 Task: Create a rule when custom fields comments is set to a number lower or equal to 1 by anyone except me.
Action: Mouse moved to (1309, 109)
Screenshot: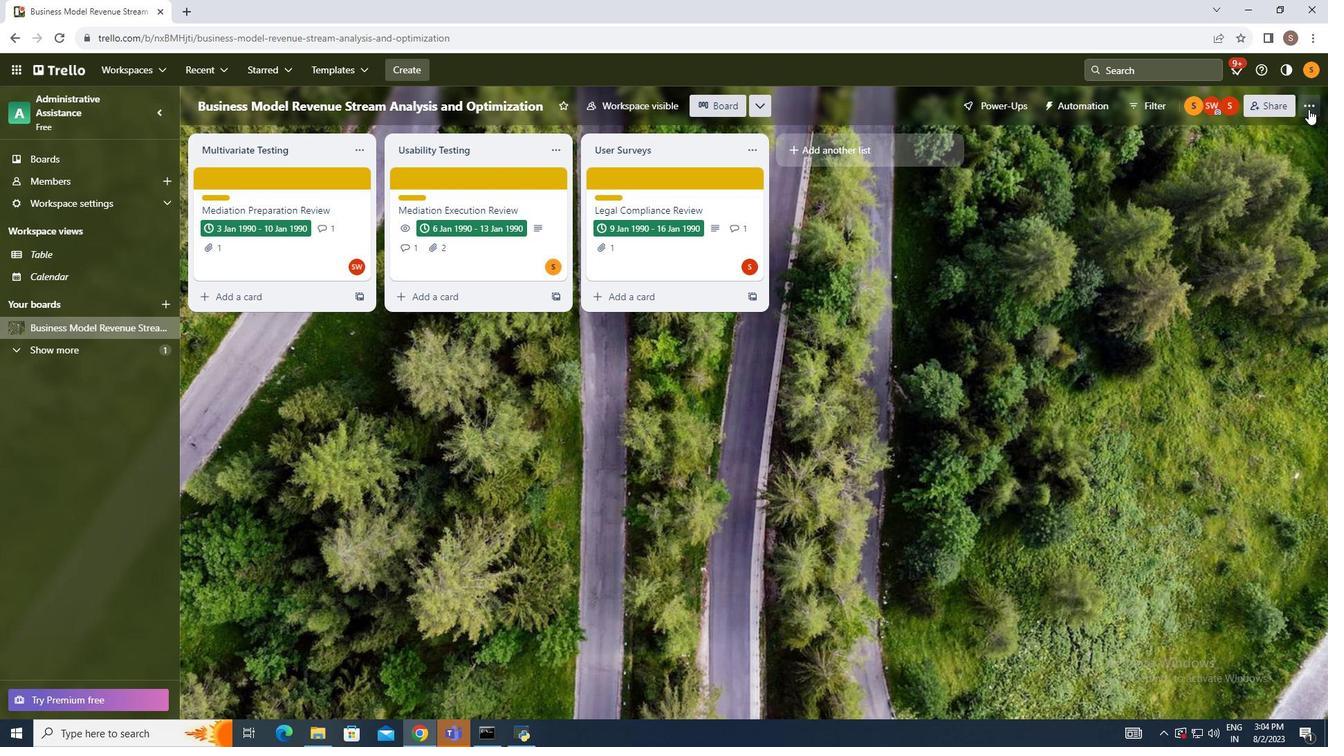 
Action: Mouse pressed left at (1309, 109)
Screenshot: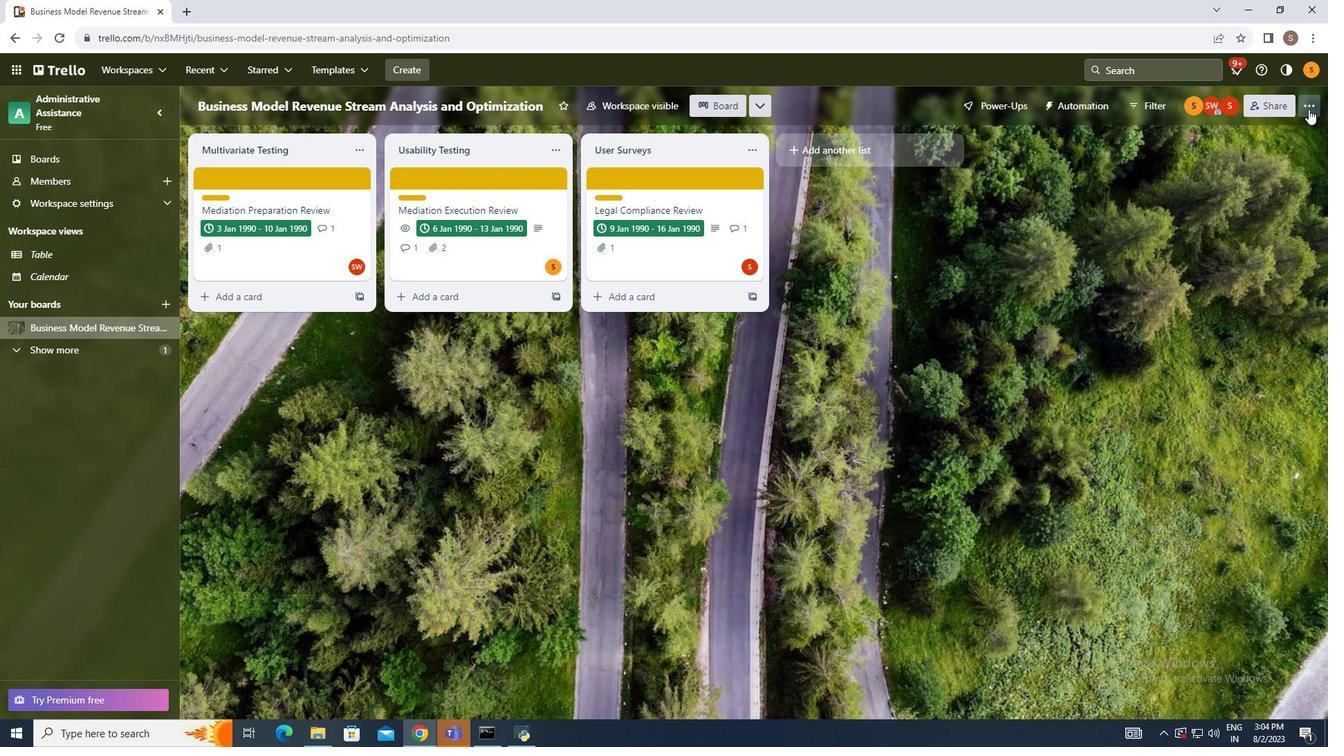 
Action: Mouse moved to (1195, 292)
Screenshot: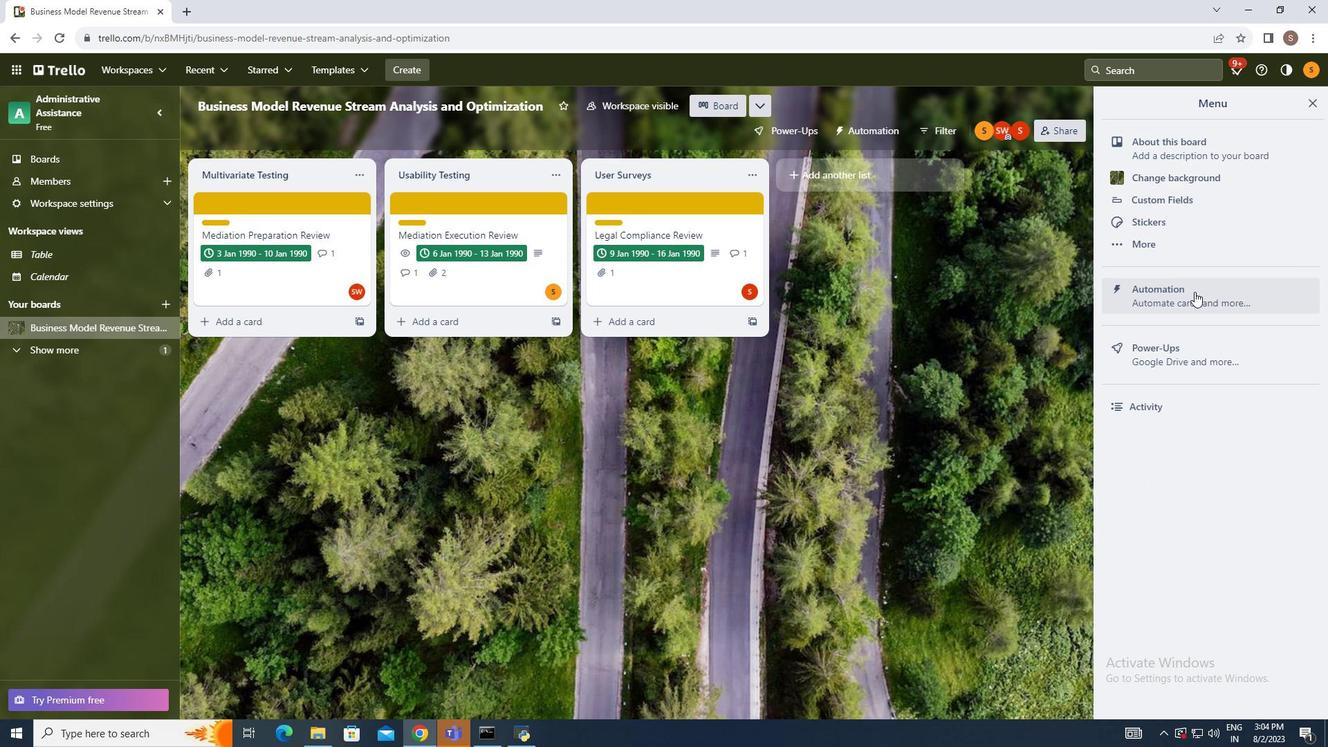 
Action: Mouse pressed left at (1195, 292)
Screenshot: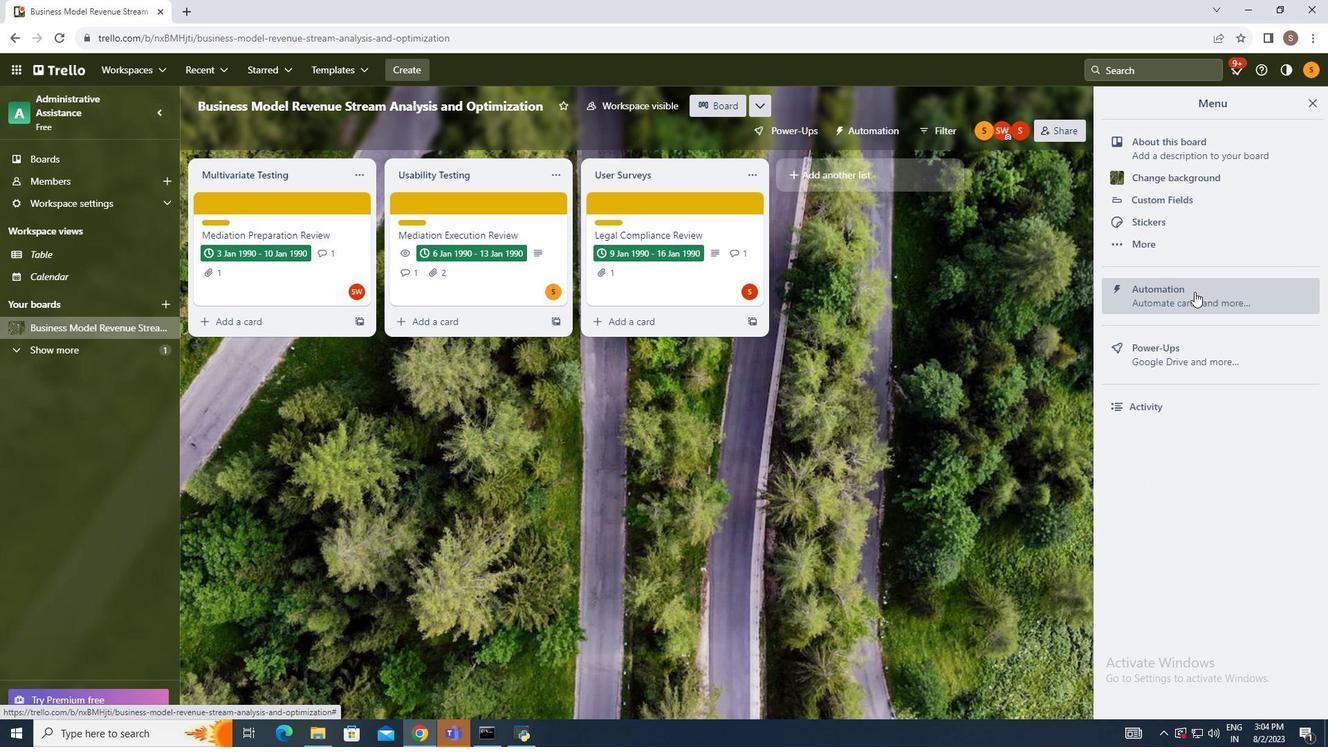 
Action: Mouse moved to (231, 255)
Screenshot: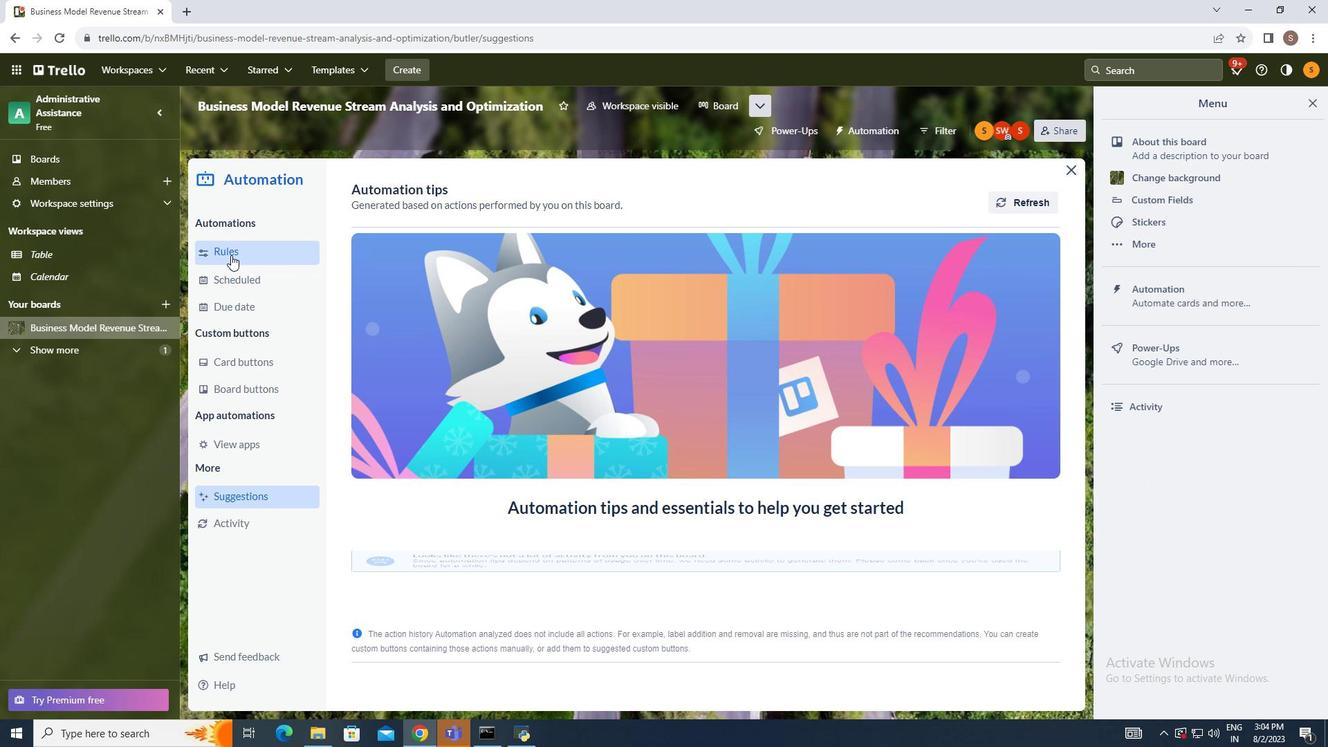 
Action: Mouse pressed left at (231, 255)
Screenshot: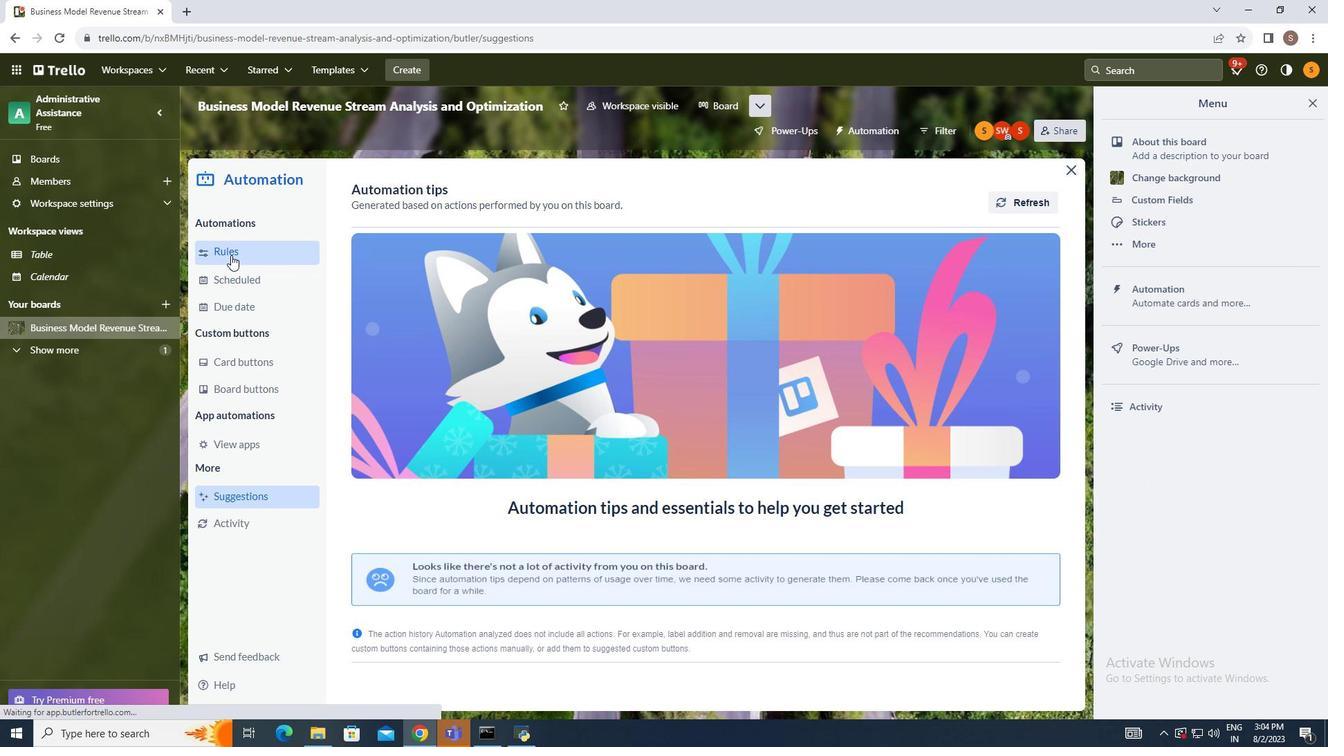 
Action: Mouse moved to (943, 190)
Screenshot: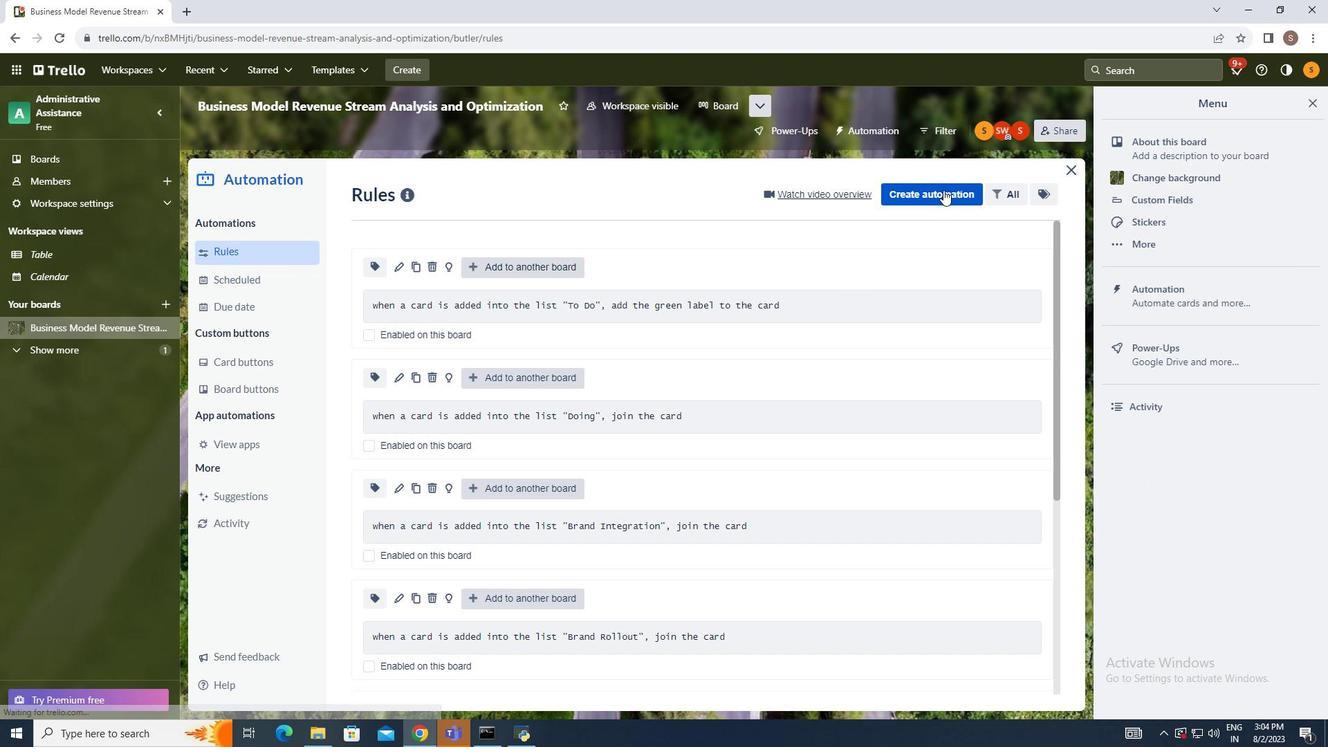 
Action: Mouse pressed left at (943, 190)
Screenshot: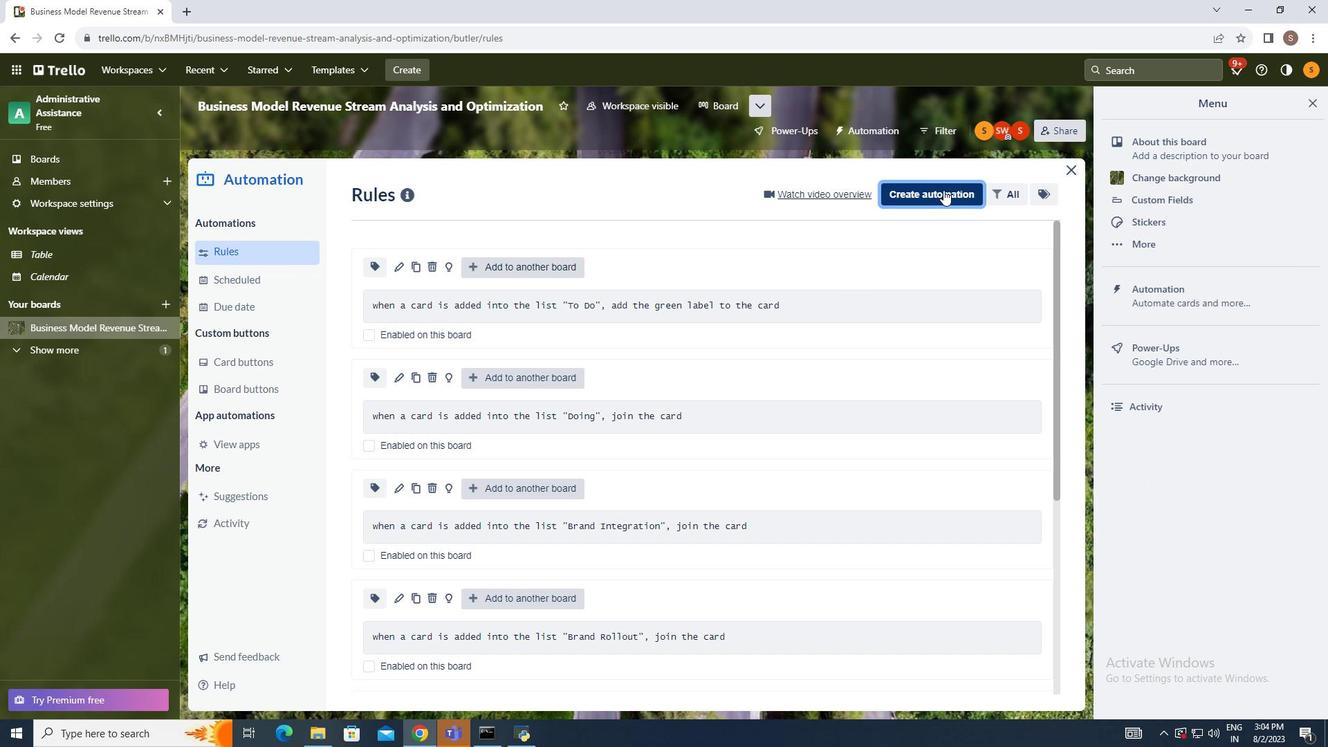 
Action: Mouse moved to (744, 327)
Screenshot: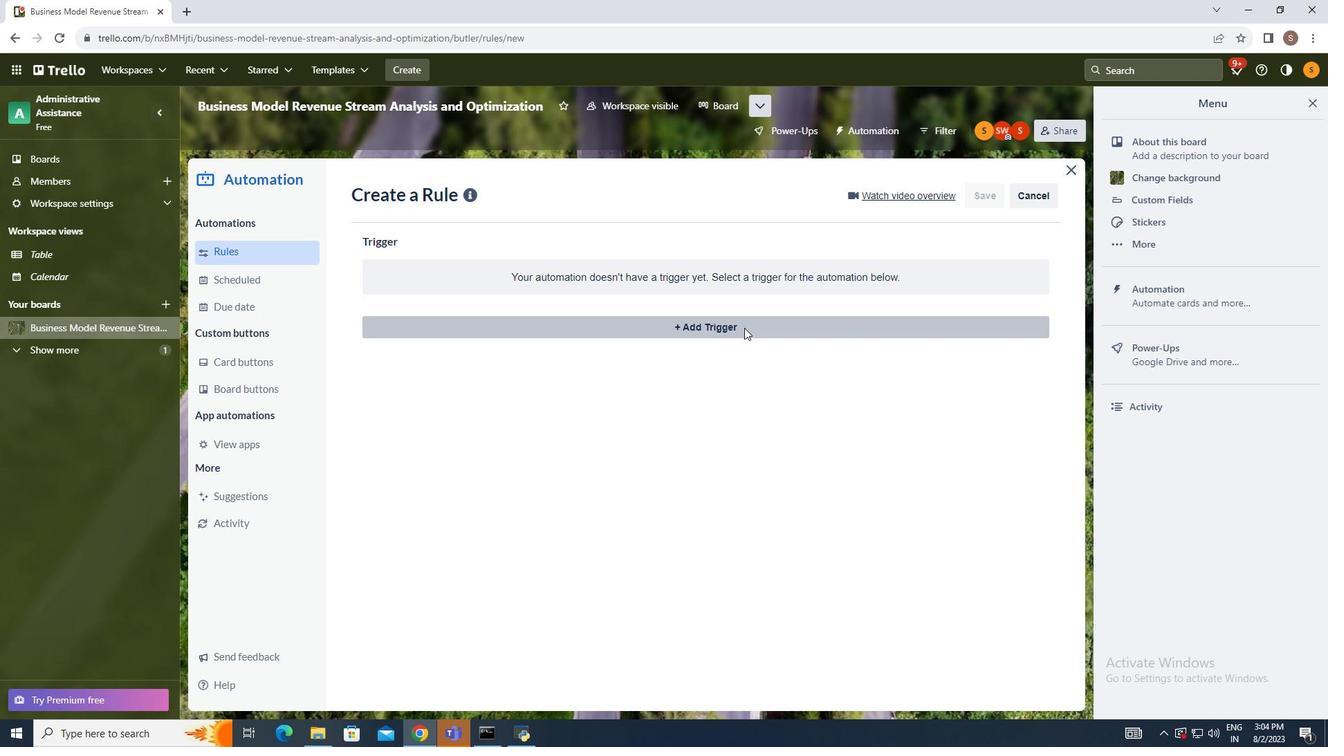 
Action: Mouse pressed left at (744, 327)
Screenshot: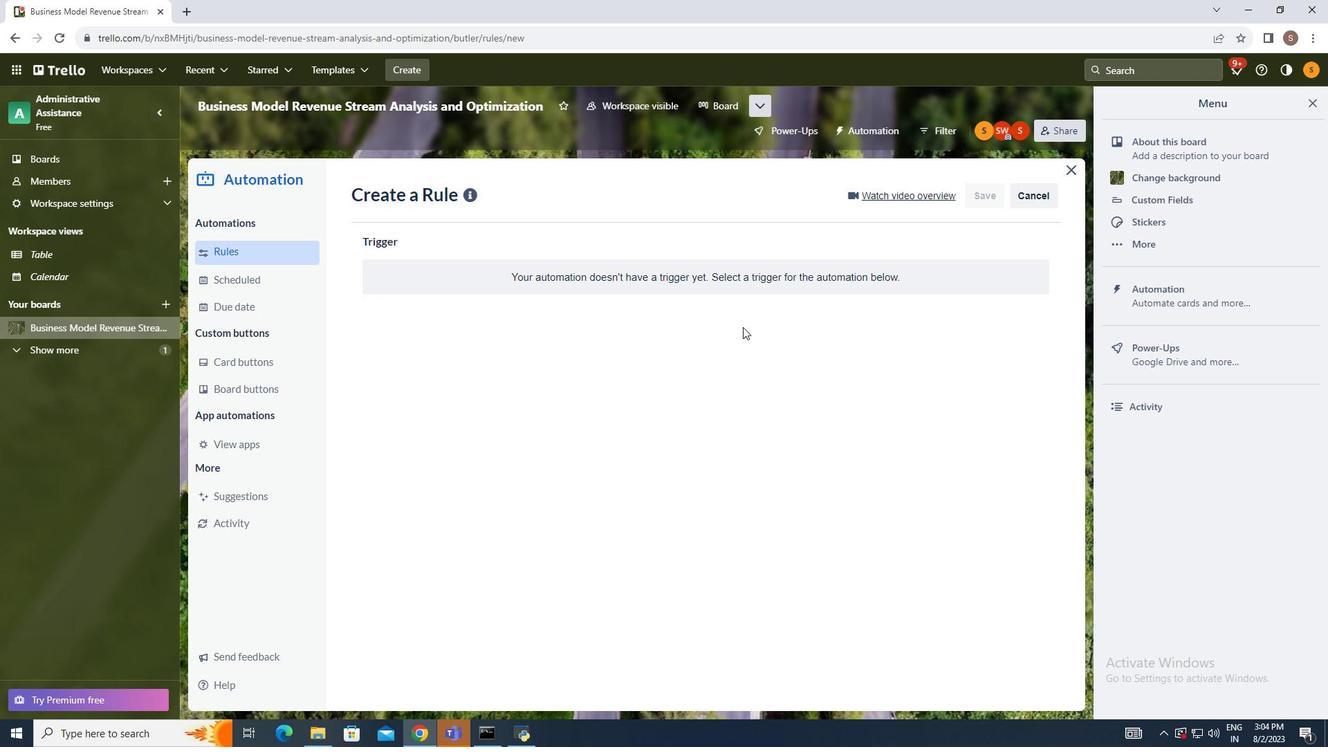 
Action: Mouse moved to (687, 376)
Screenshot: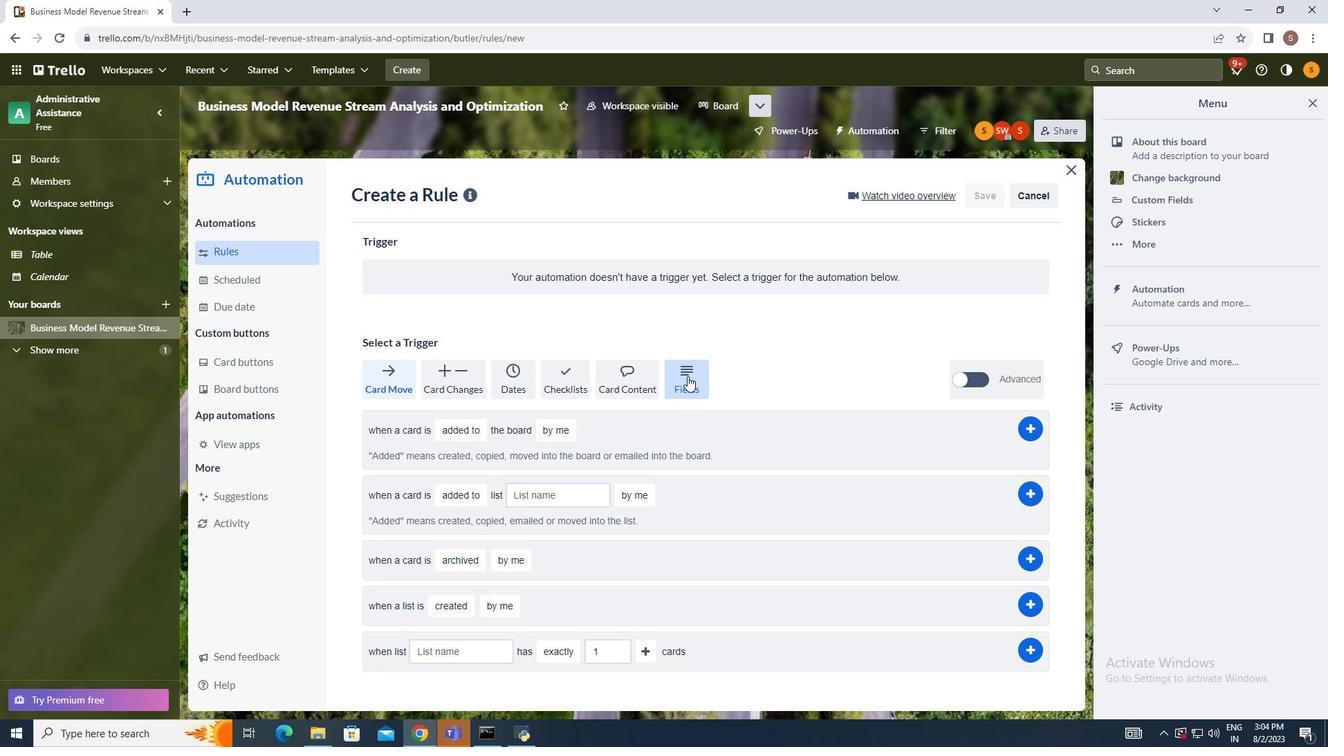 
Action: Mouse pressed left at (687, 376)
Screenshot: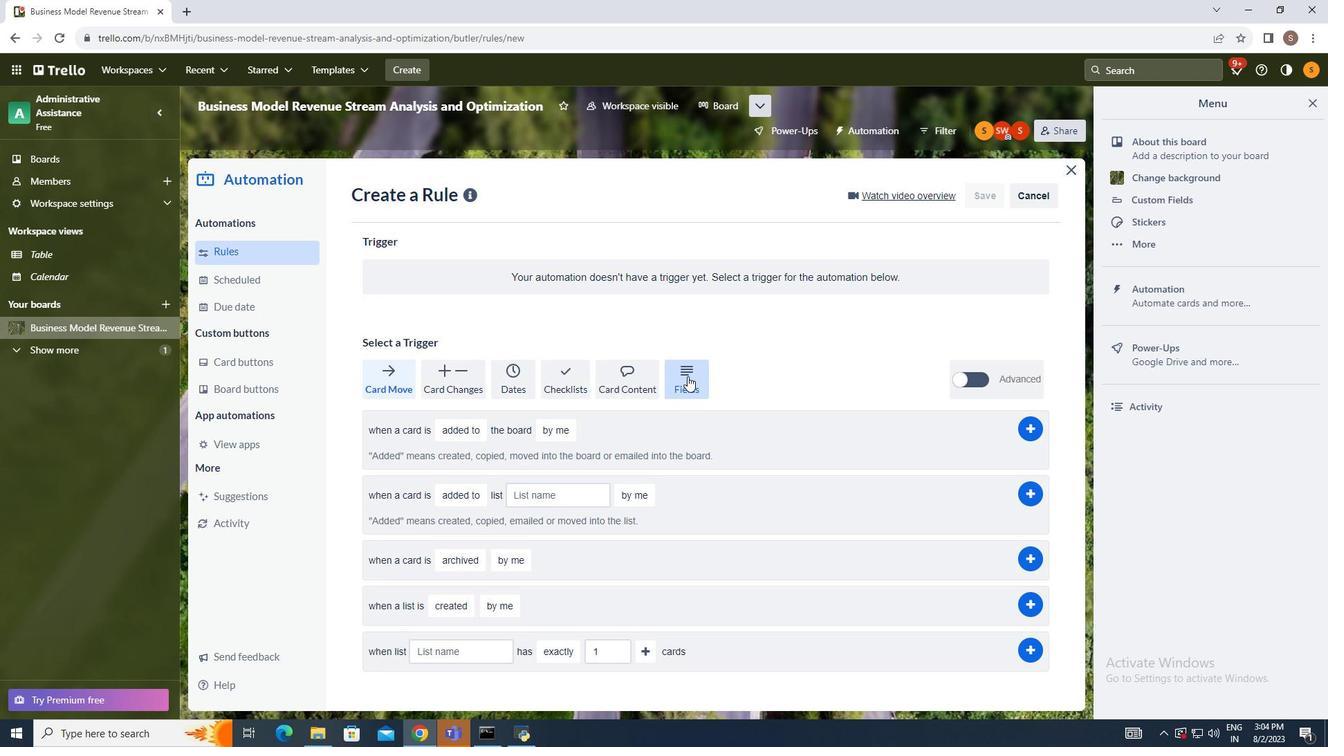 
Action: Mouse moved to (691, 479)
Screenshot: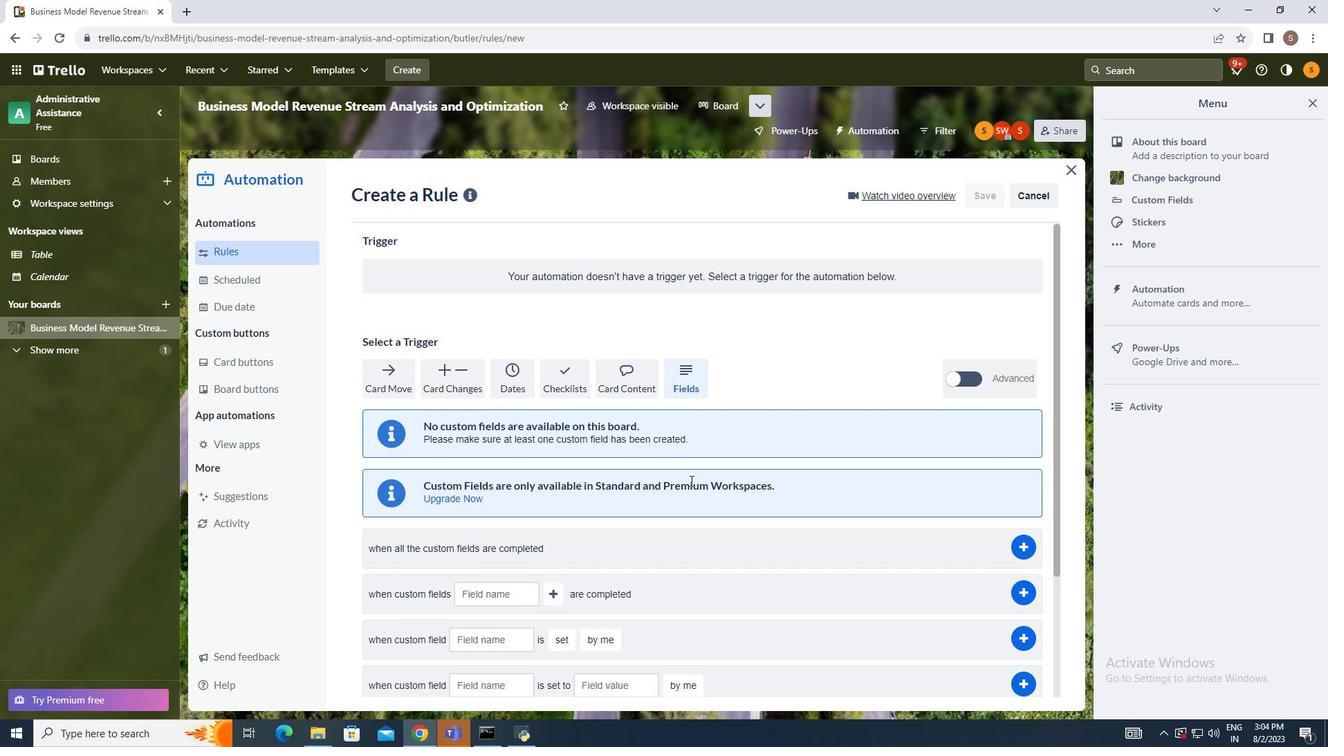 
Action: Mouse scrolled (691, 480) with delta (0, 0)
Screenshot: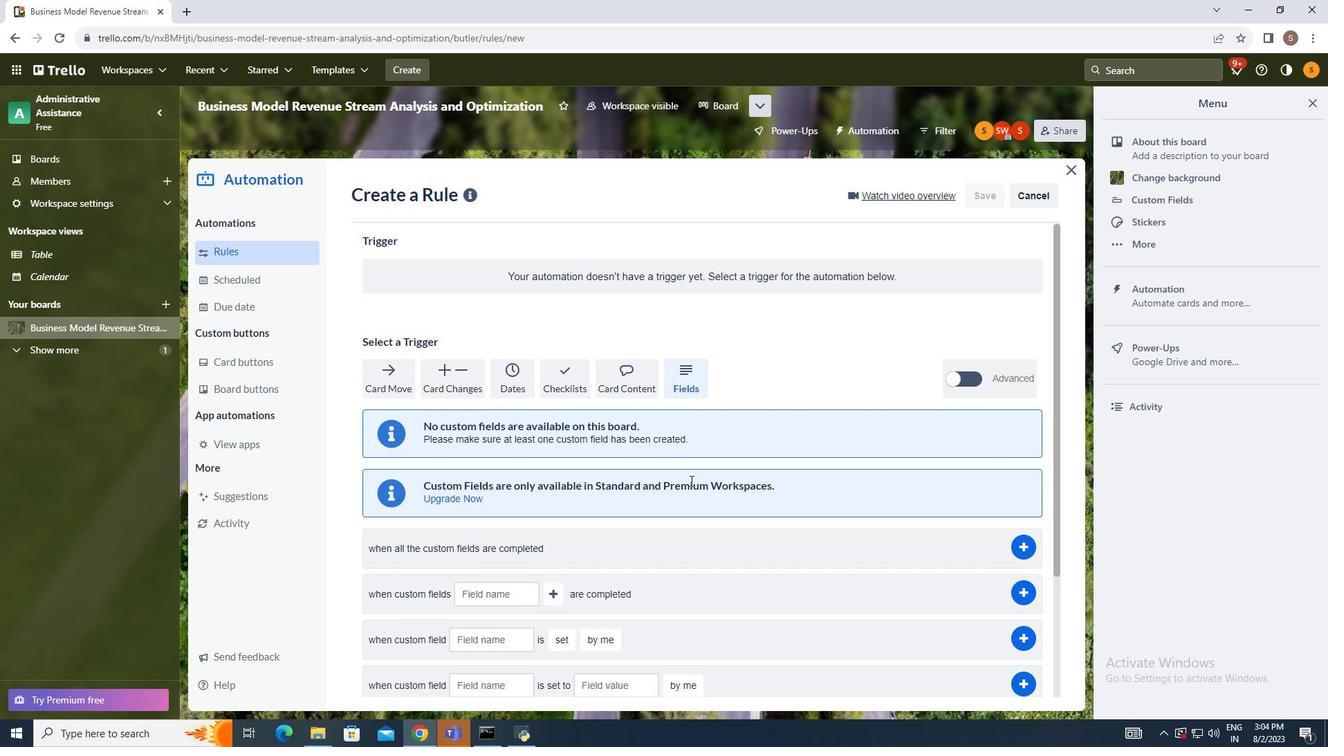 
Action: Mouse moved to (690, 480)
Screenshot: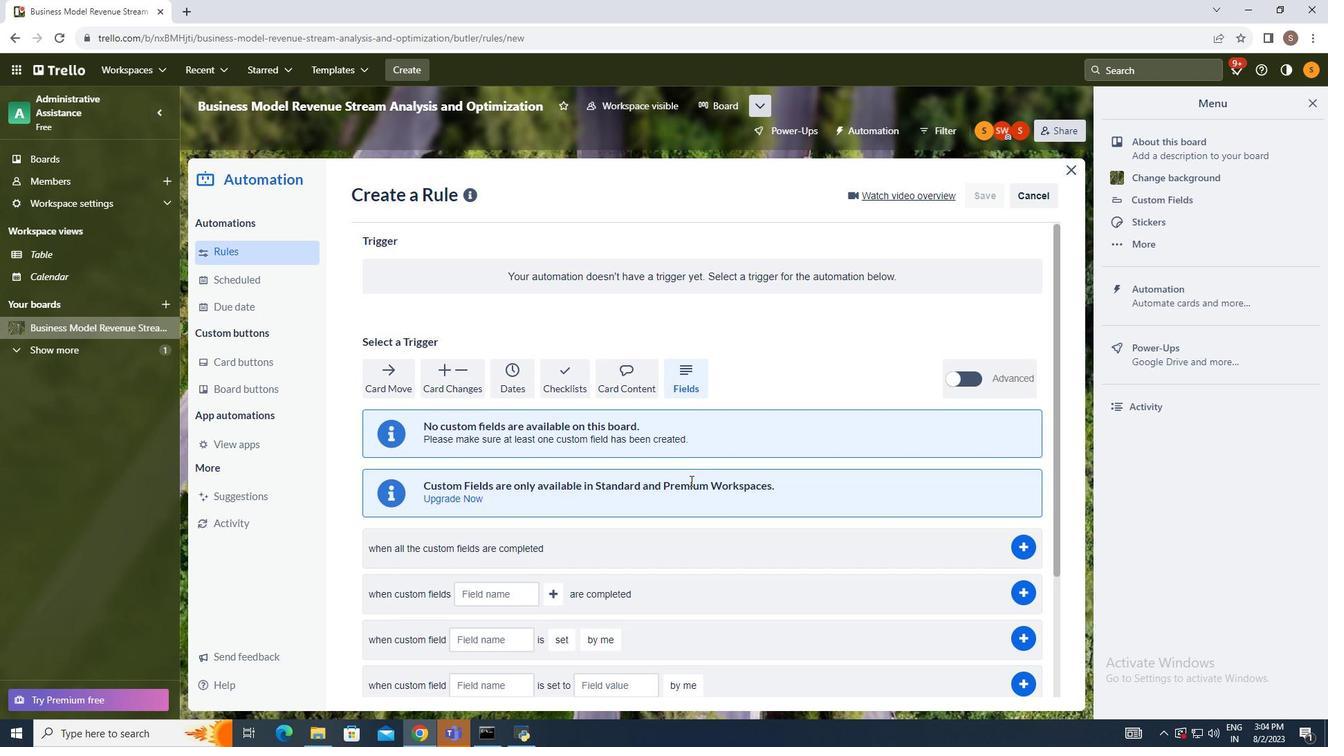 
Action: Mouse scrolled (690, 480) with delta (0, 0)
Screenshot: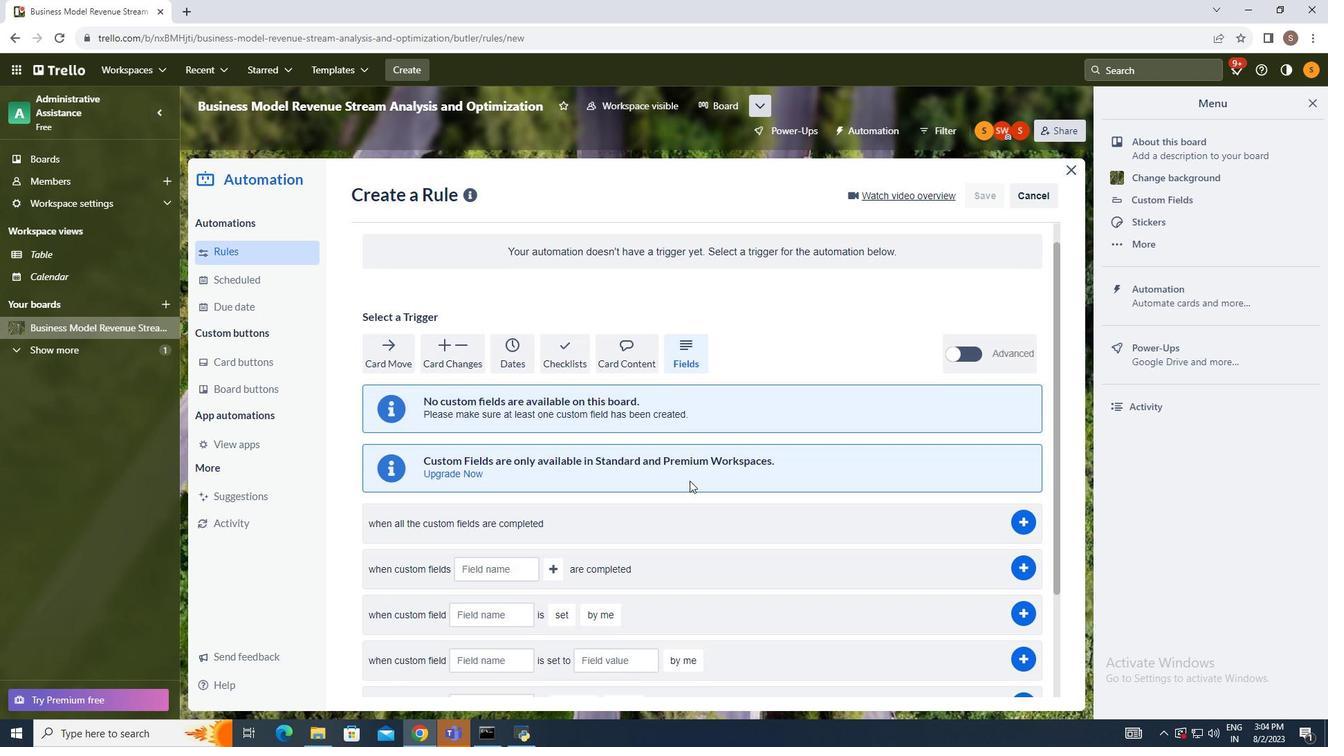 
Action: Mouse moved to (689, 480)
Screenshot: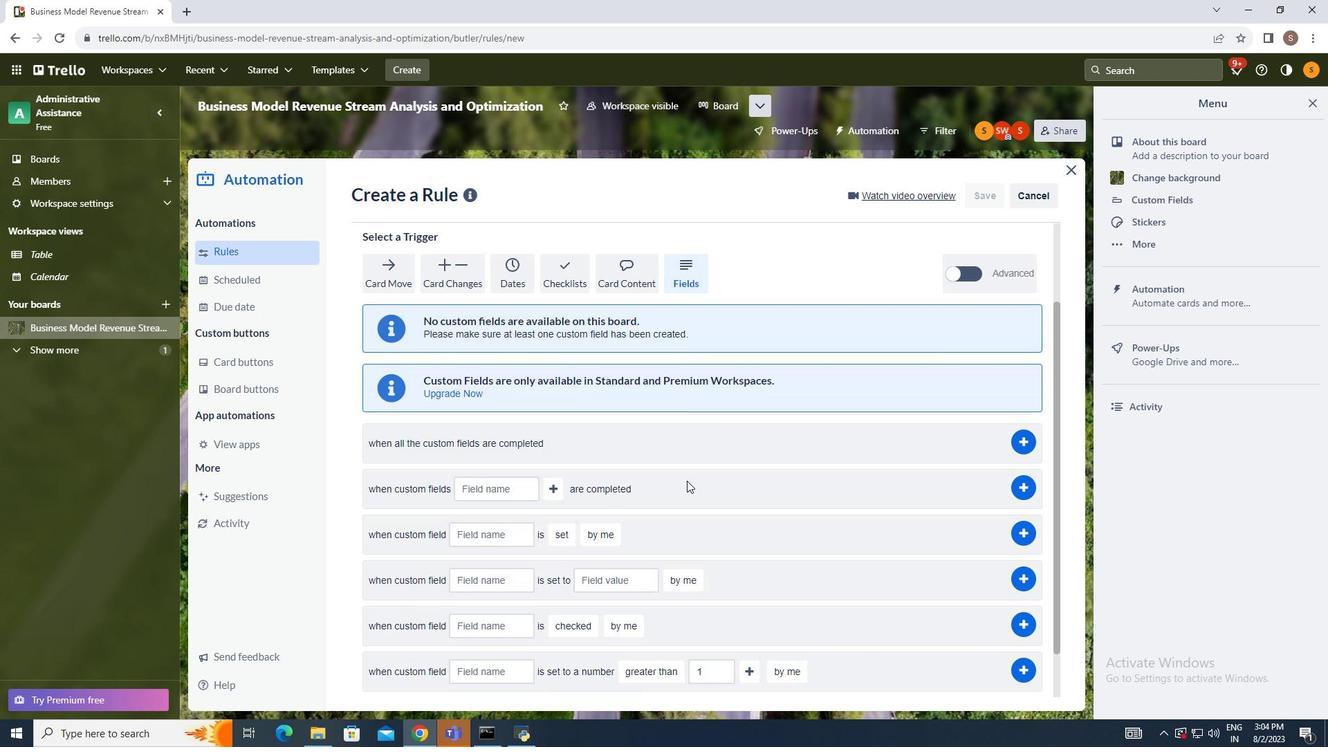 
Action: Mouse scrolled (689, 480) with delta (0, 0)
Screenshot: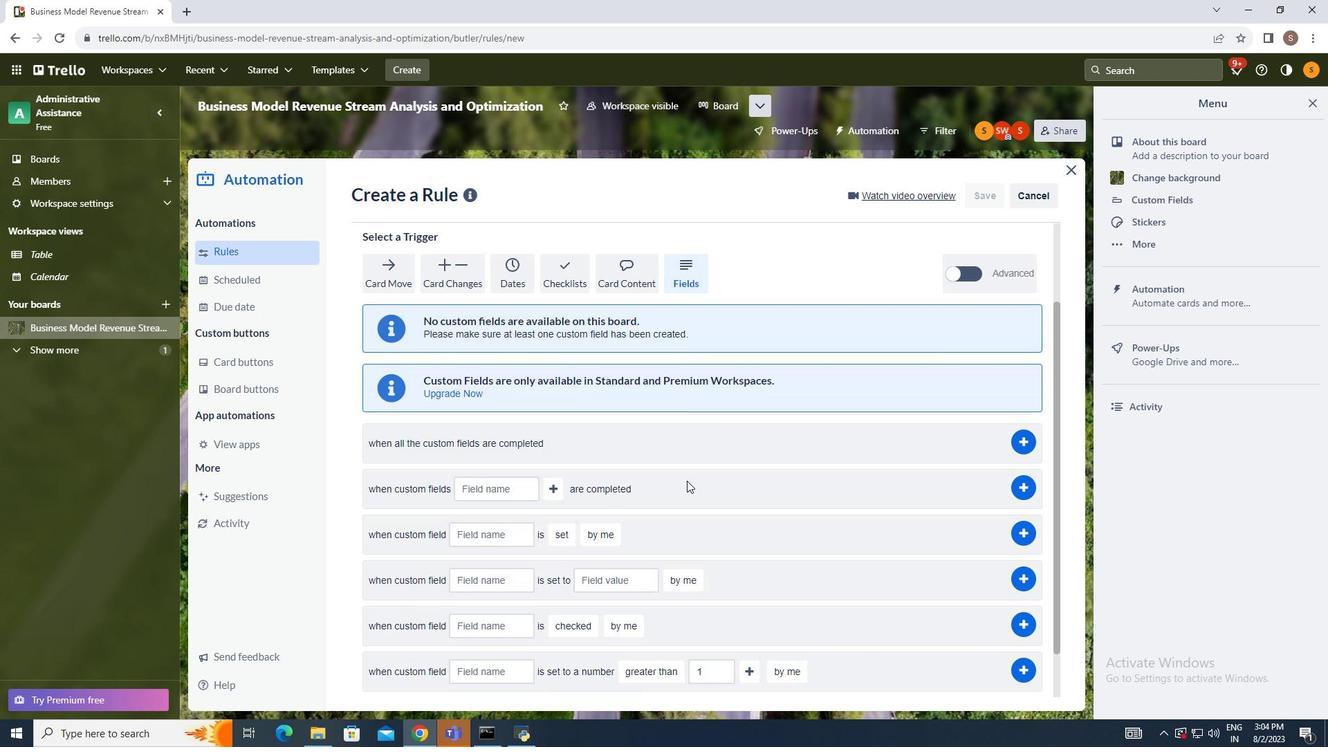 
Action: Mouse moved to (687, 480)
Screenshot: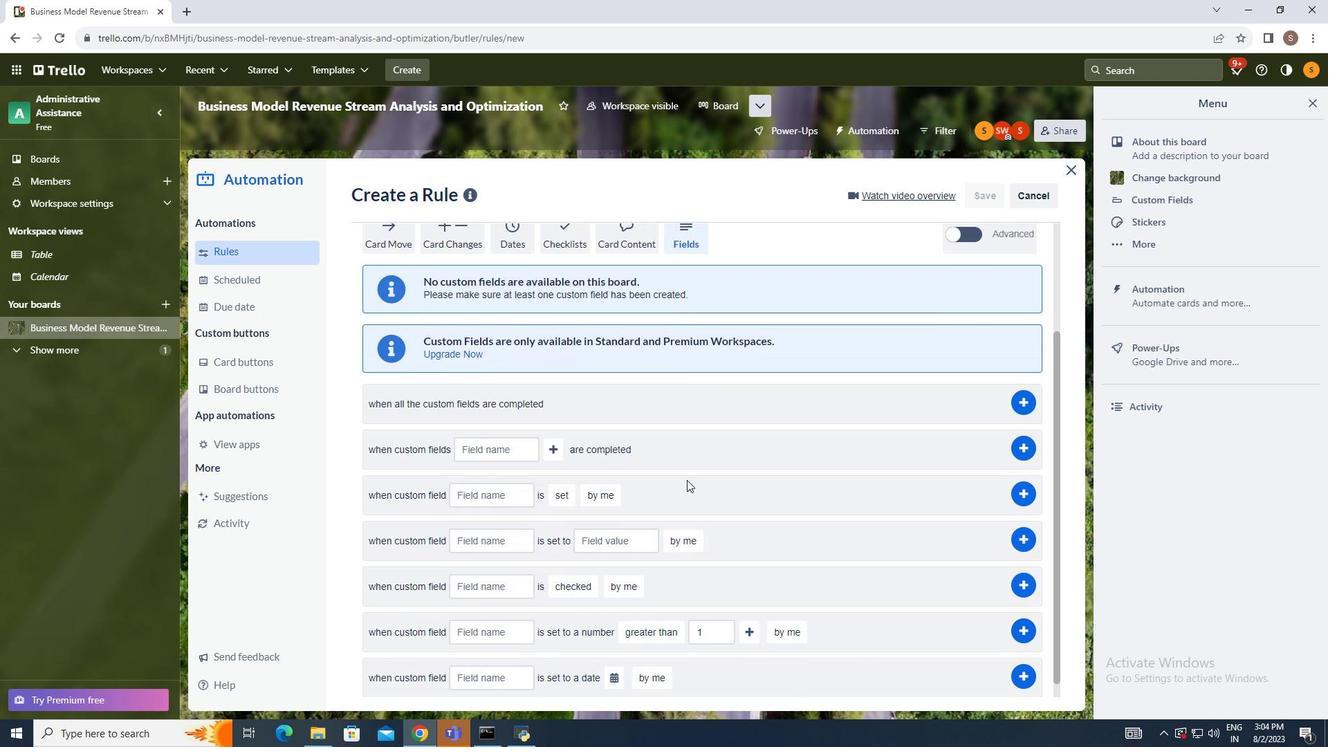 
Action: Mouse scrolled (687, 480) with delta (0, 0)
Screenshot: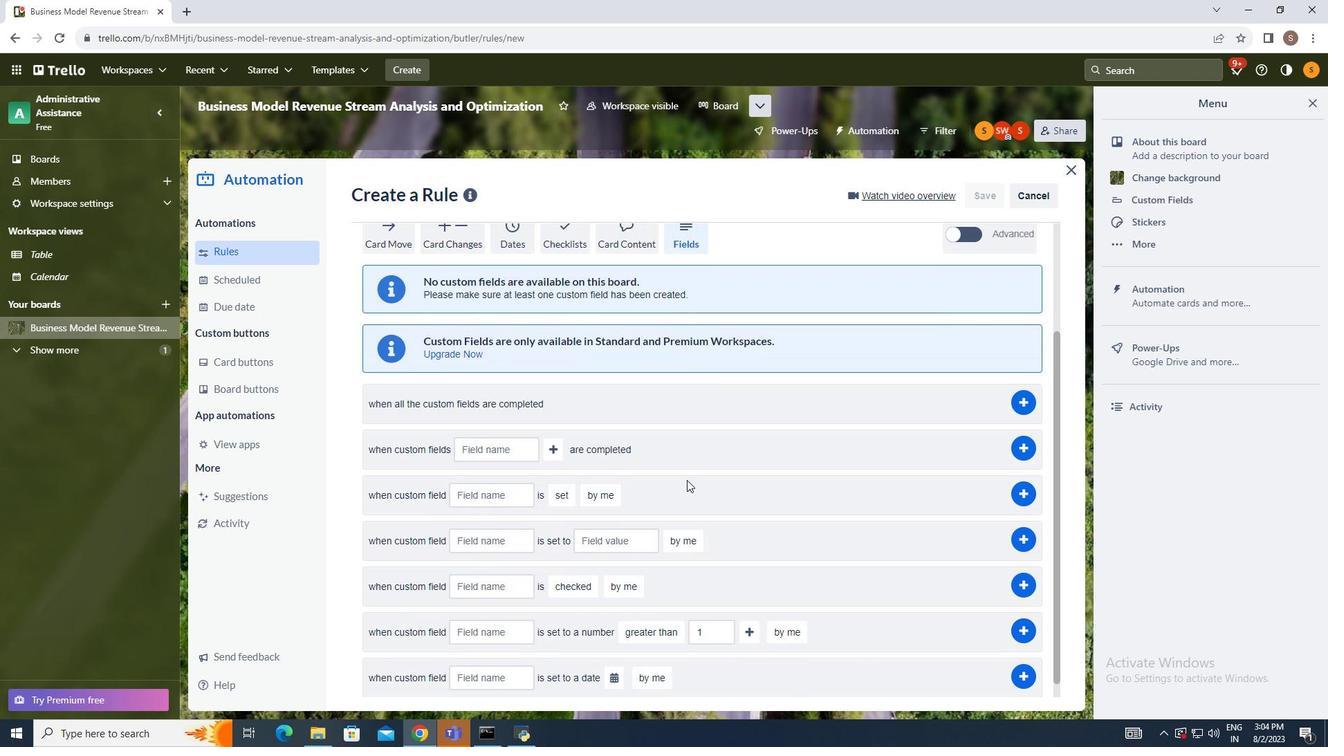 
Action: Mouse moved to (687, 480)
Screenshot: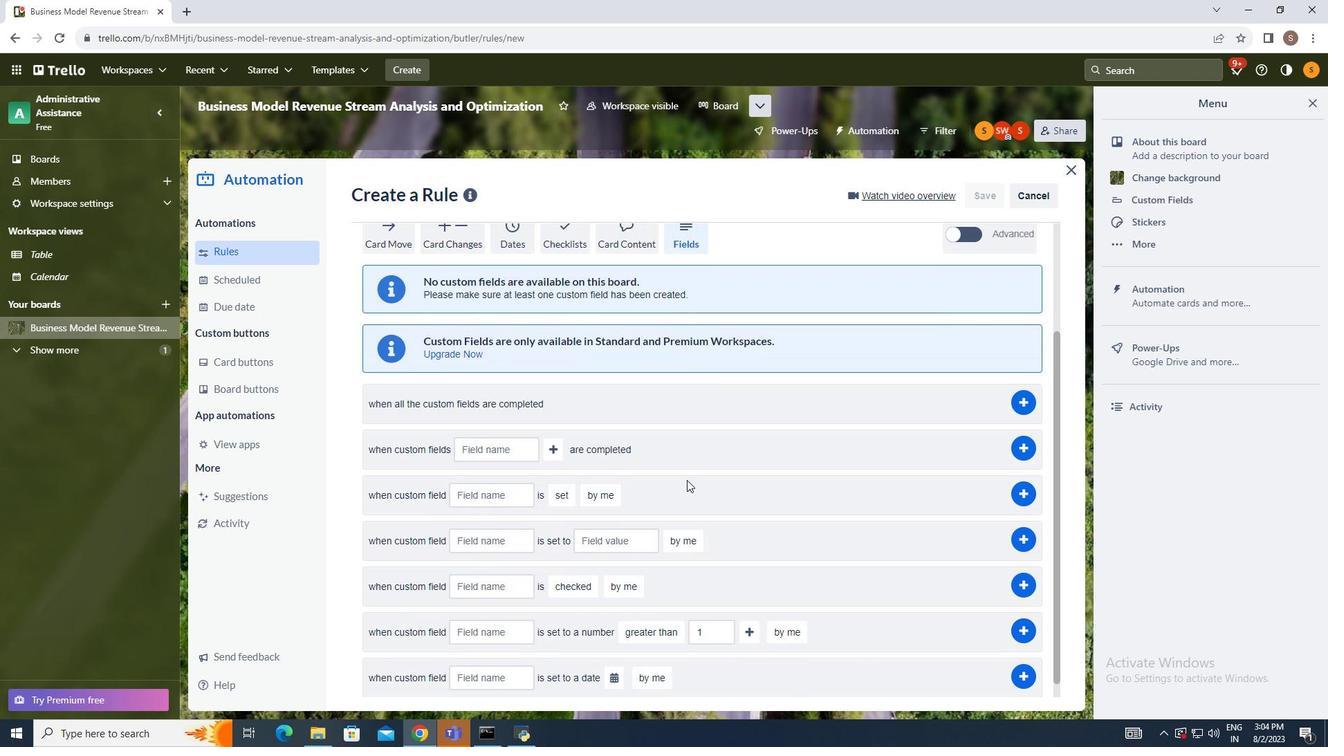 
Action: Mouse scrolled (687, 481) with delta (0, 0)
Screenshot: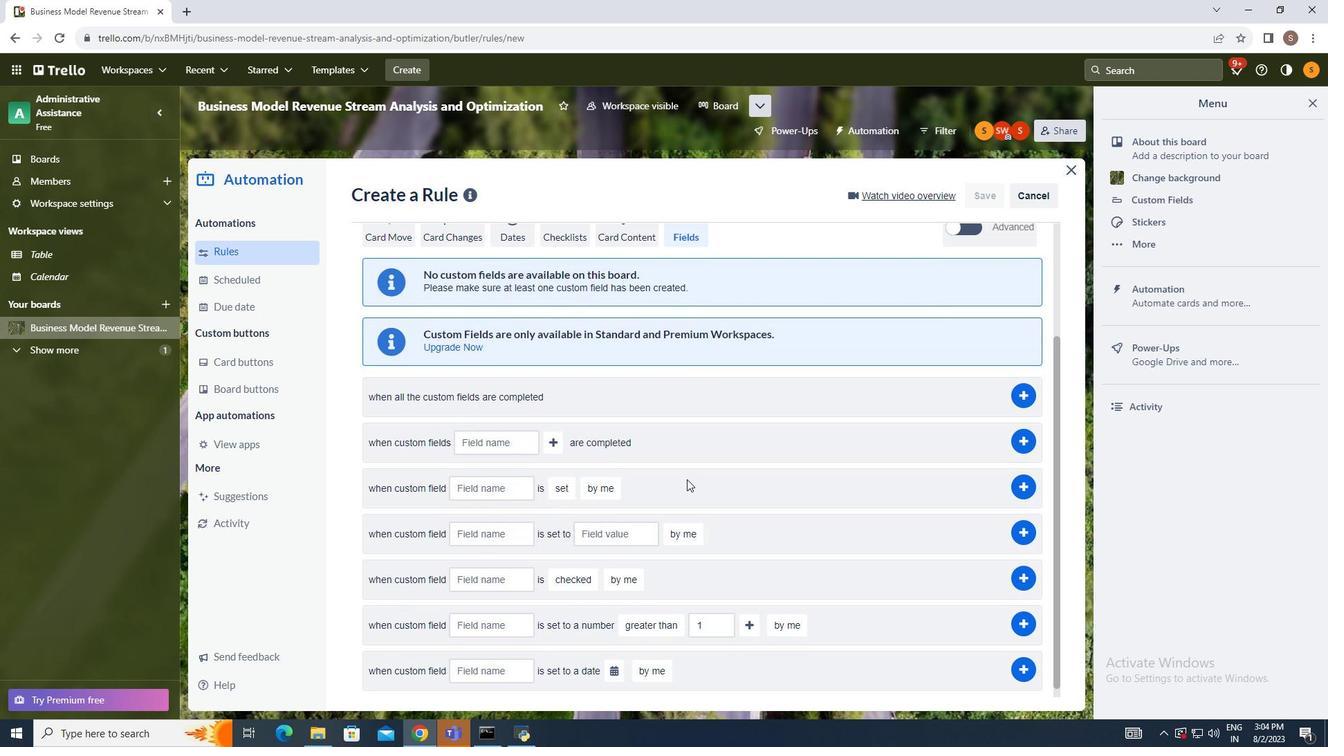 
Action: Mouse scrolled (687, 480) with delta (0, 0)
Screenshot: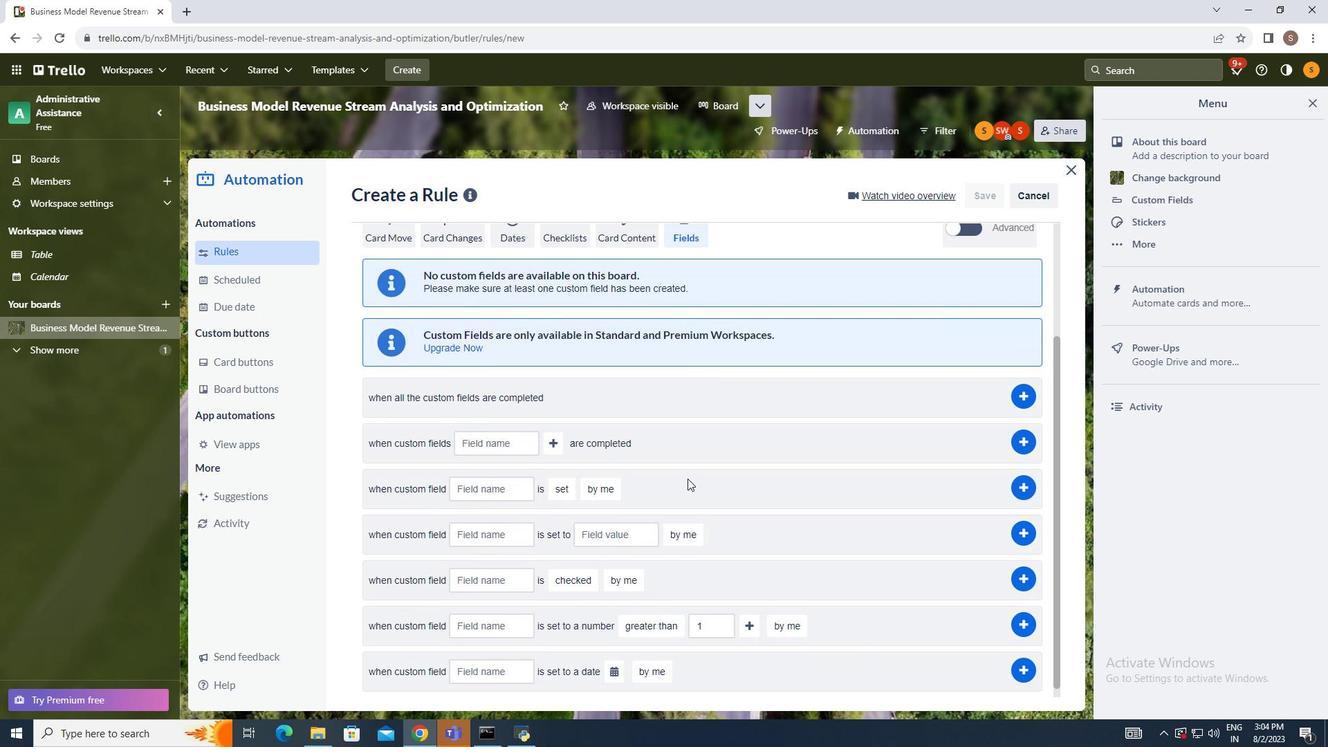
Action: Mouse moved to (502, 615)
Screenshot: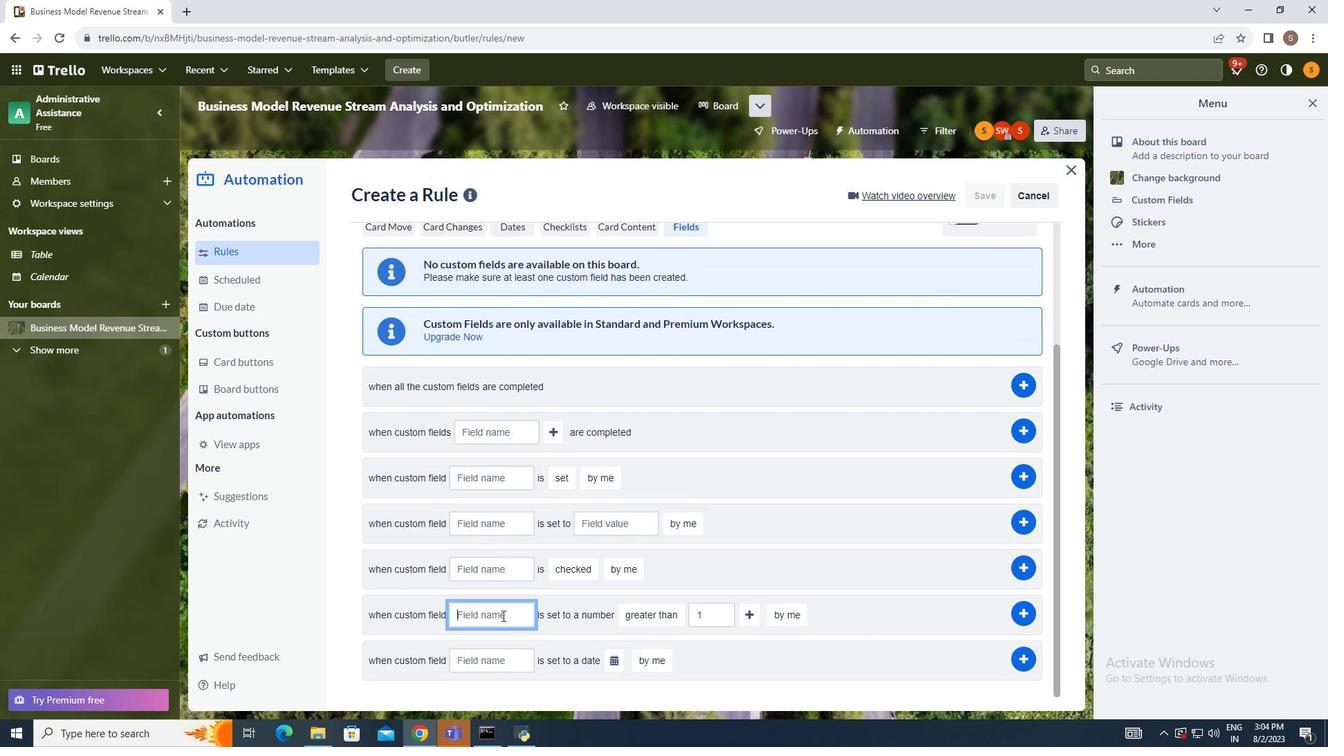 
Action: Mouse pressed left at (502, 615)
Screenshot: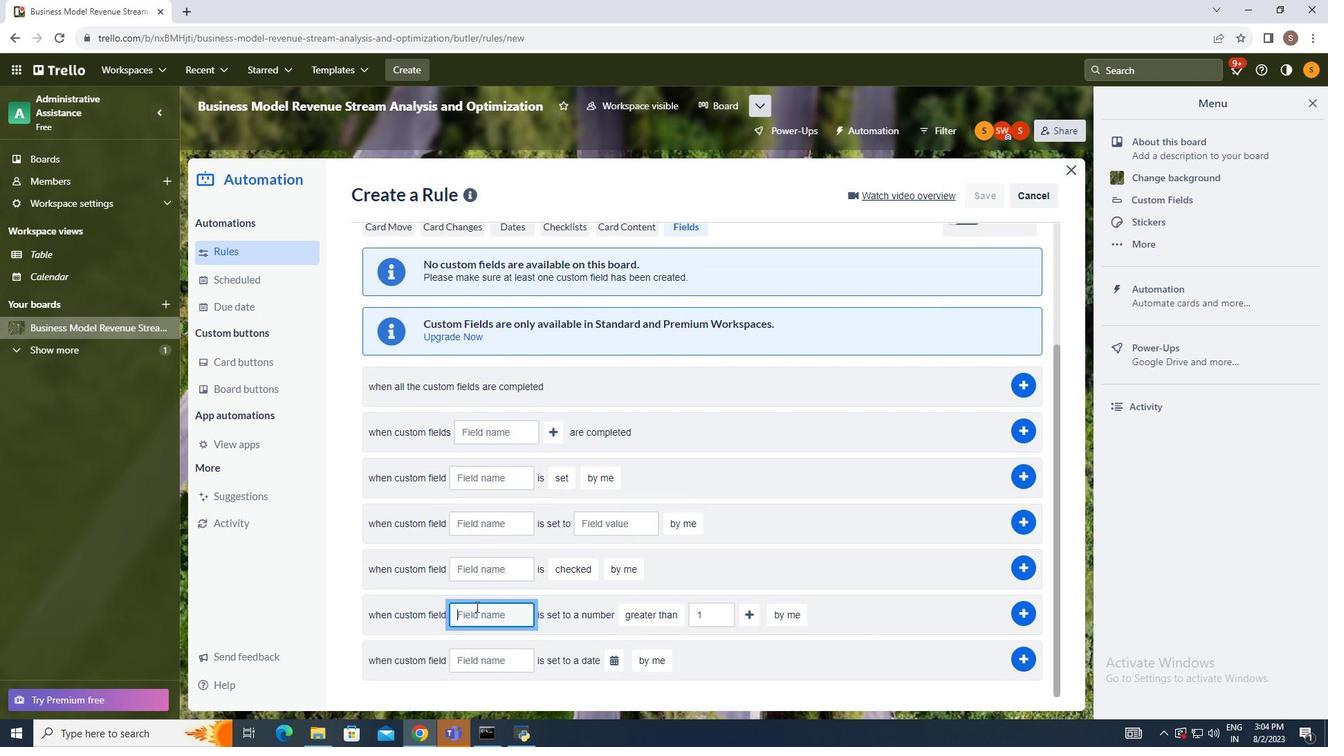 
Action: Mouse moved to (388, 559)
Screenshot: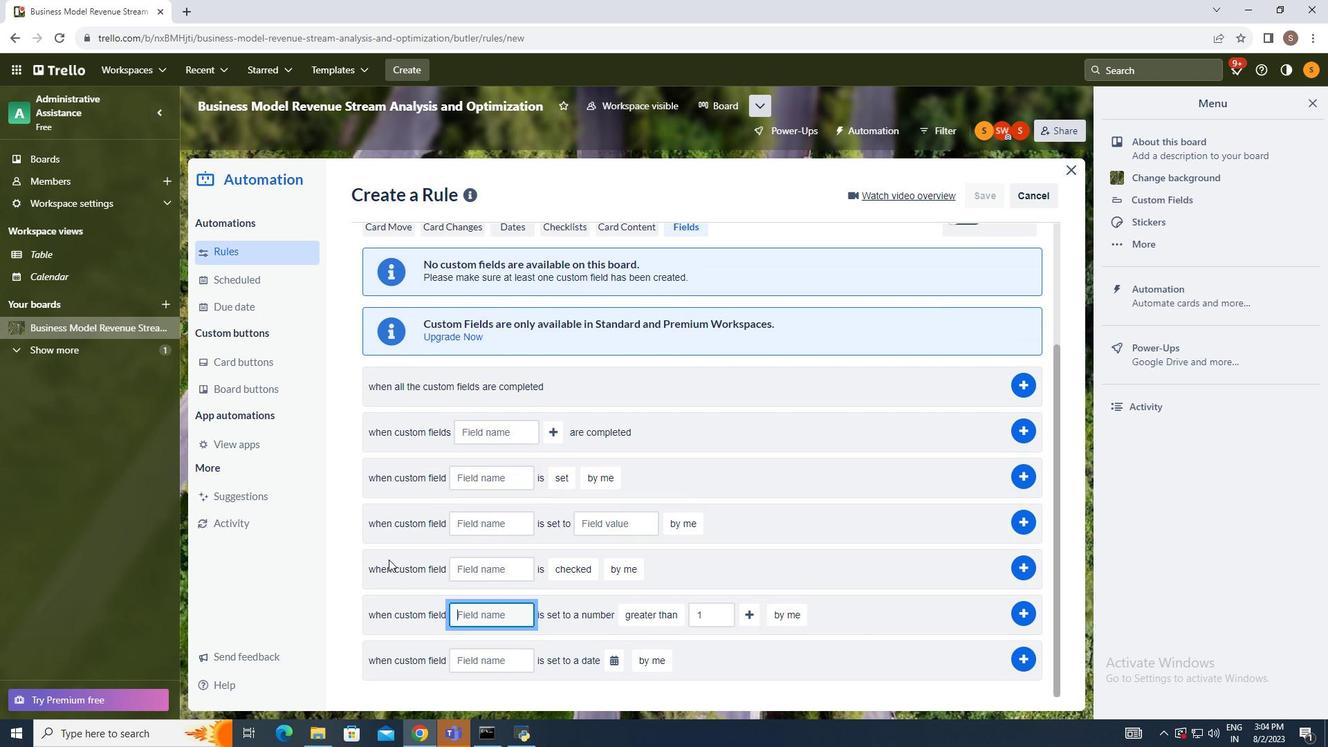 
Action: Key pressed comments
Screenshot: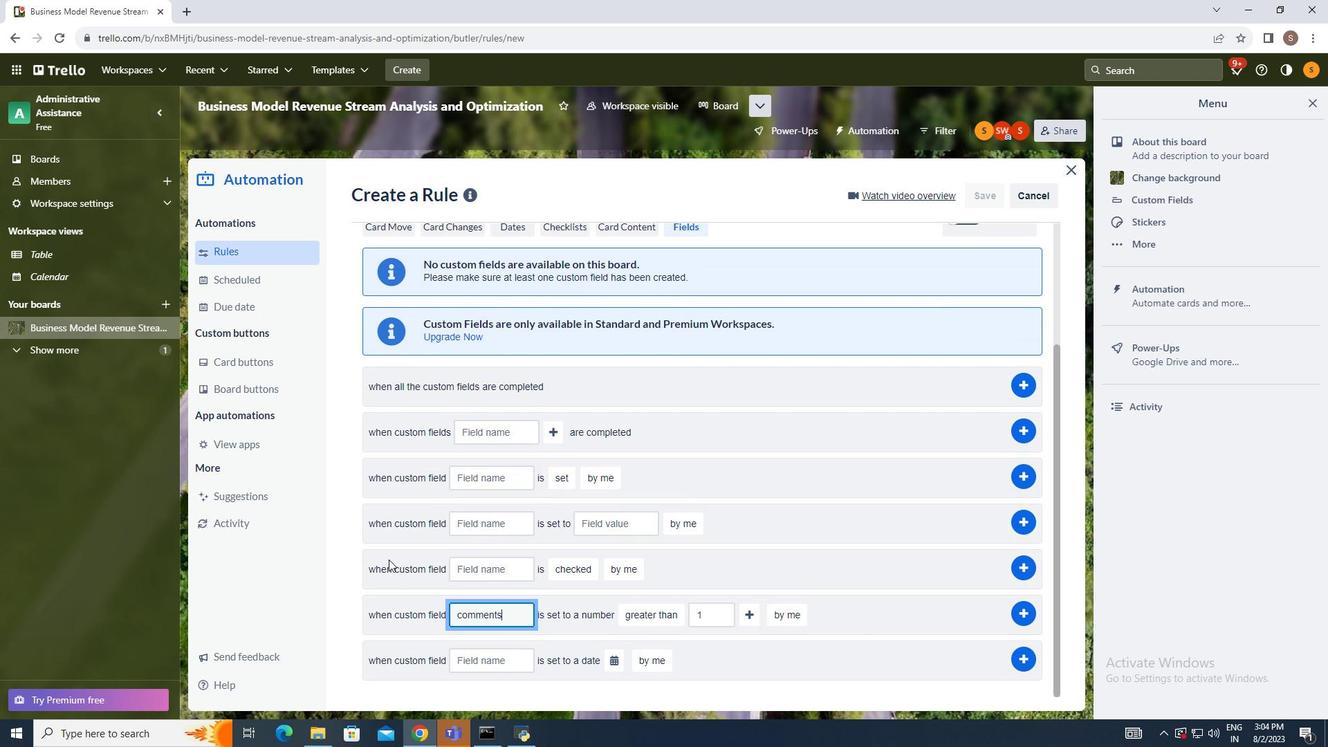 
Action: Mouse moved to (644, 615)
Screenshot: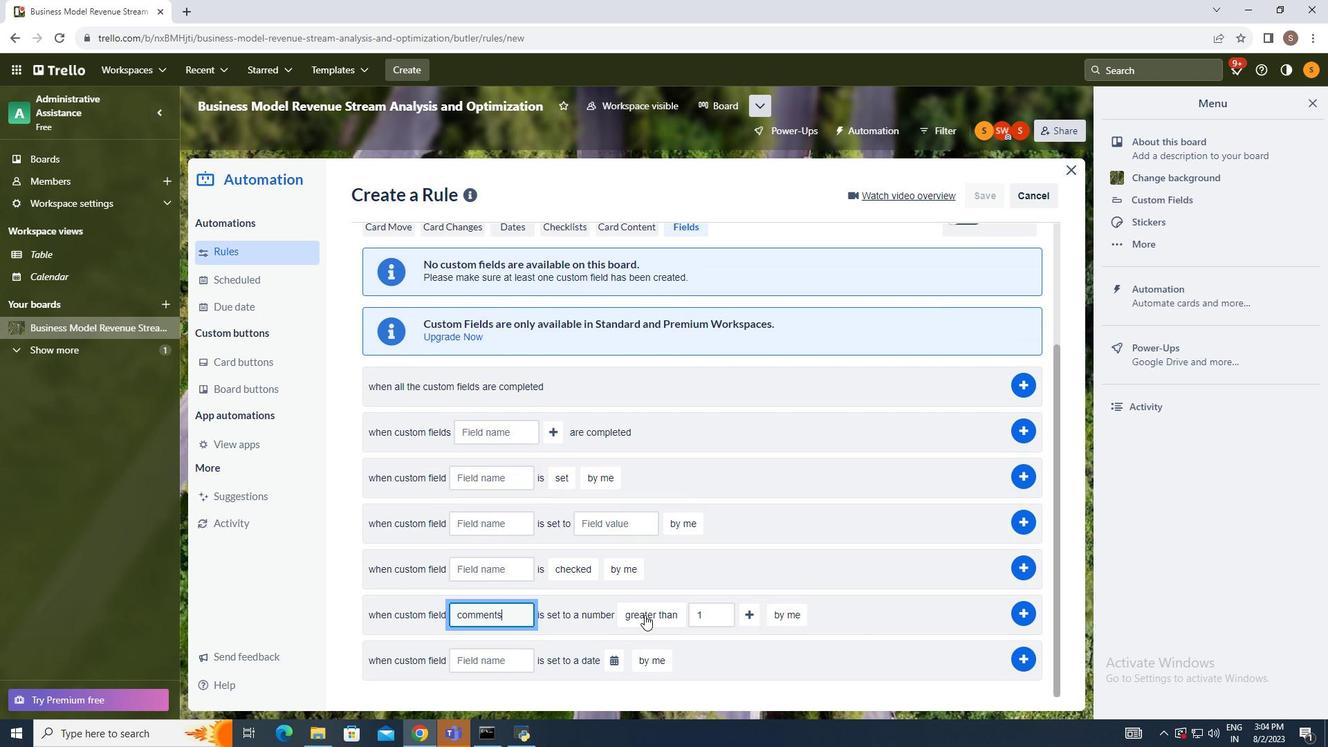 
Action: Mouse pressed left at (644, 615)
Screenshot: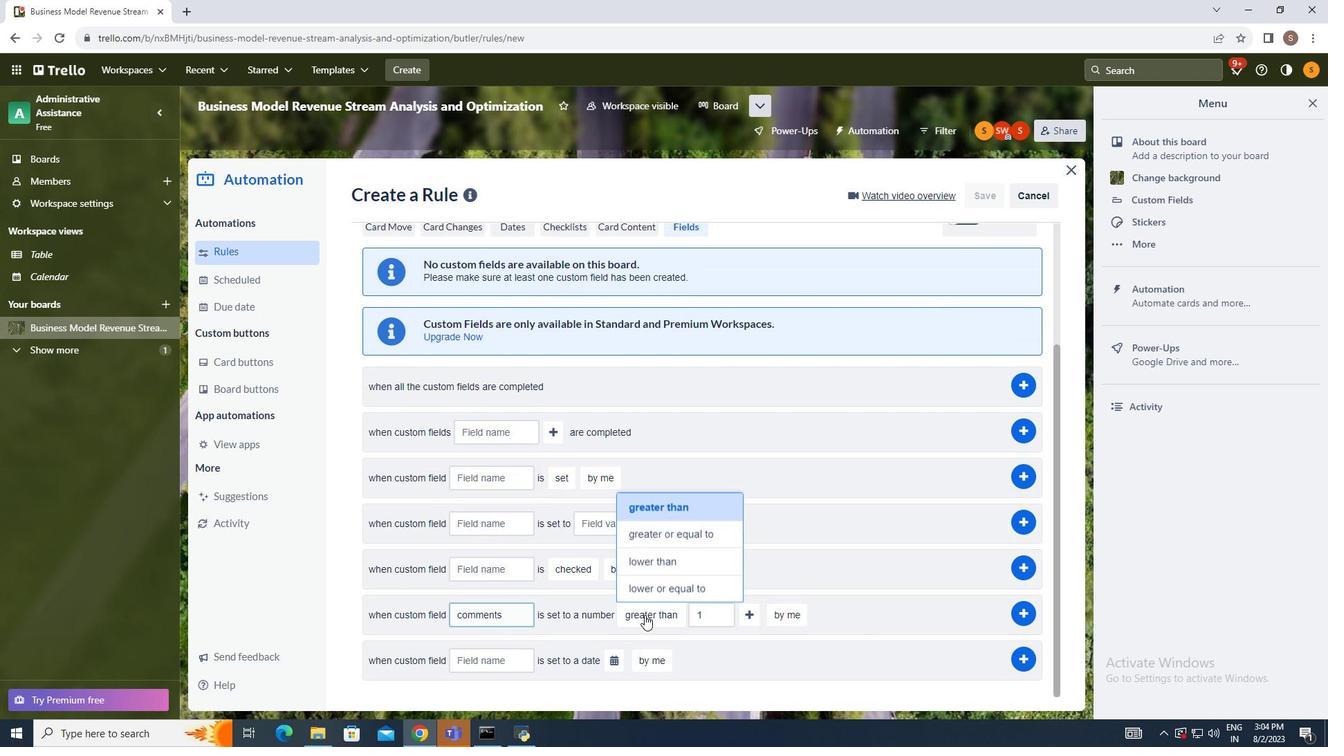 
Action: Mouse moved to (648, 589)
Screenshot: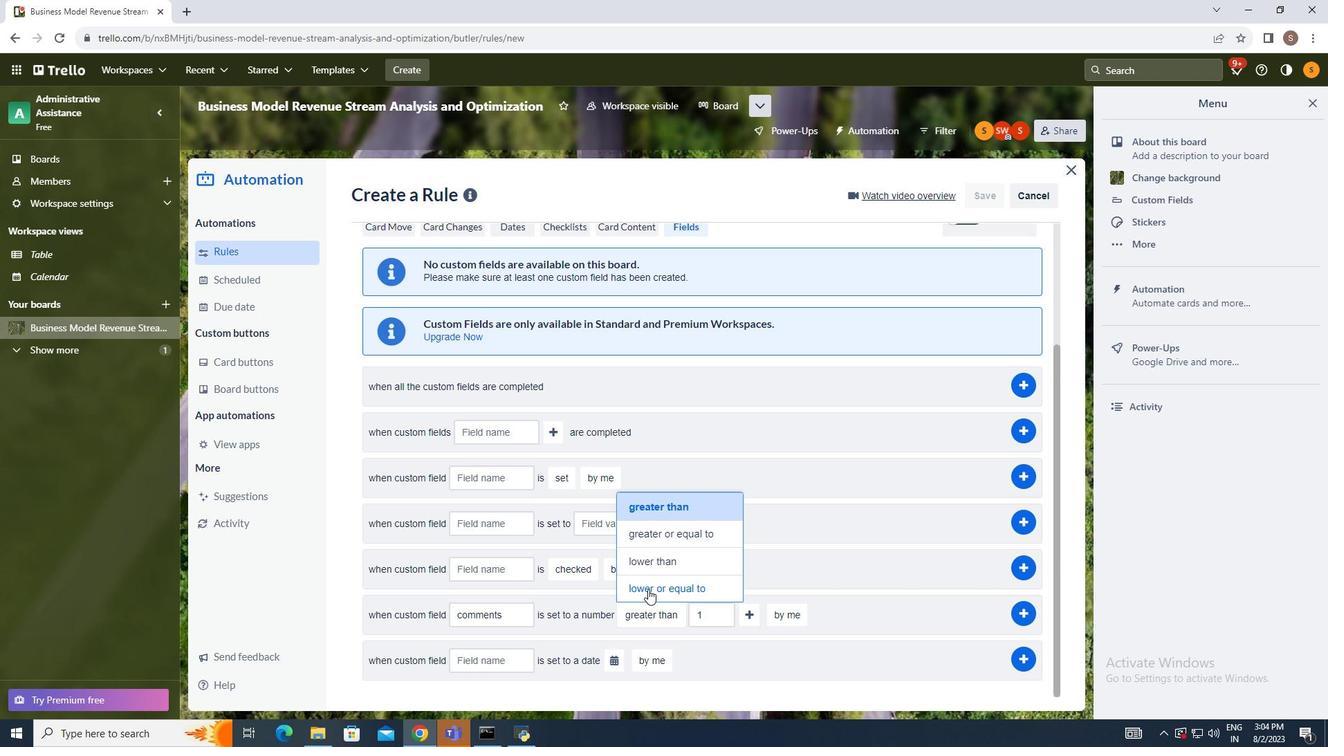 
Action: Mouse pressed left at (648, 589)
Screenshot: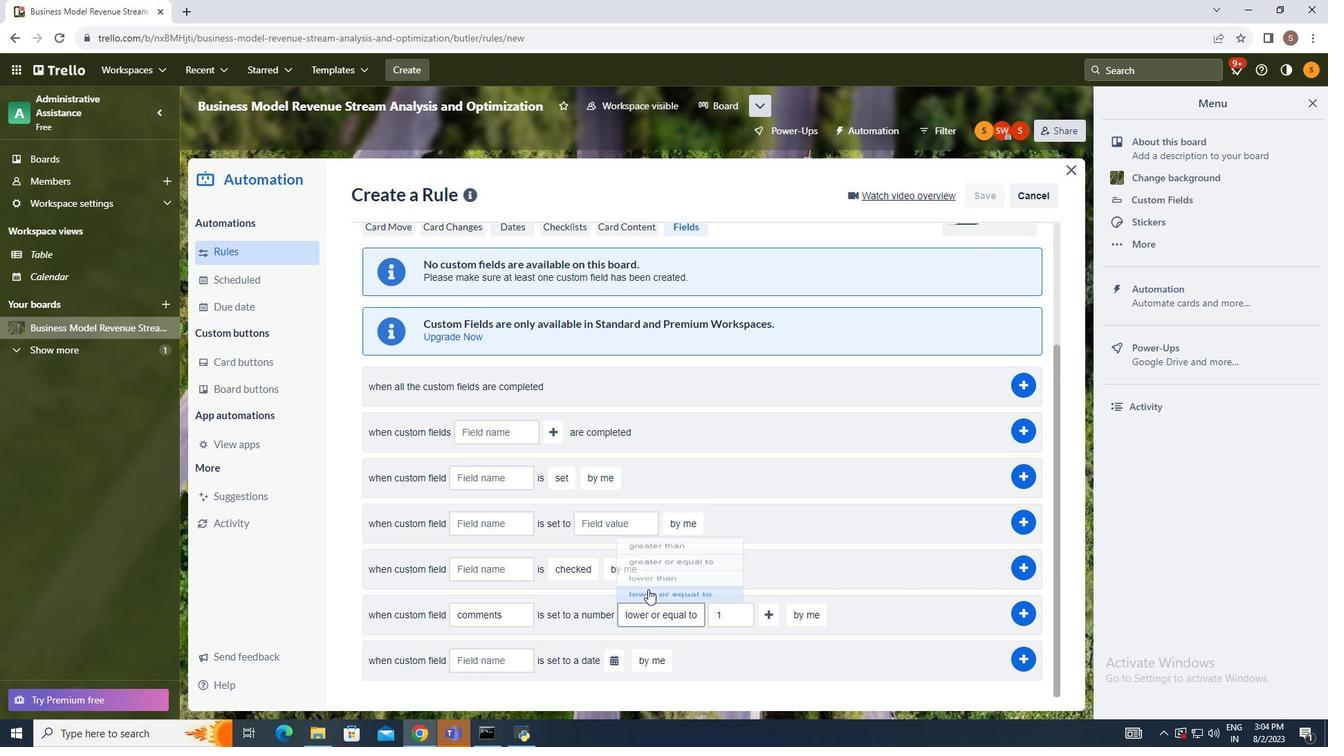 
Action: Mouse moved to (813, 608)
Screenshot: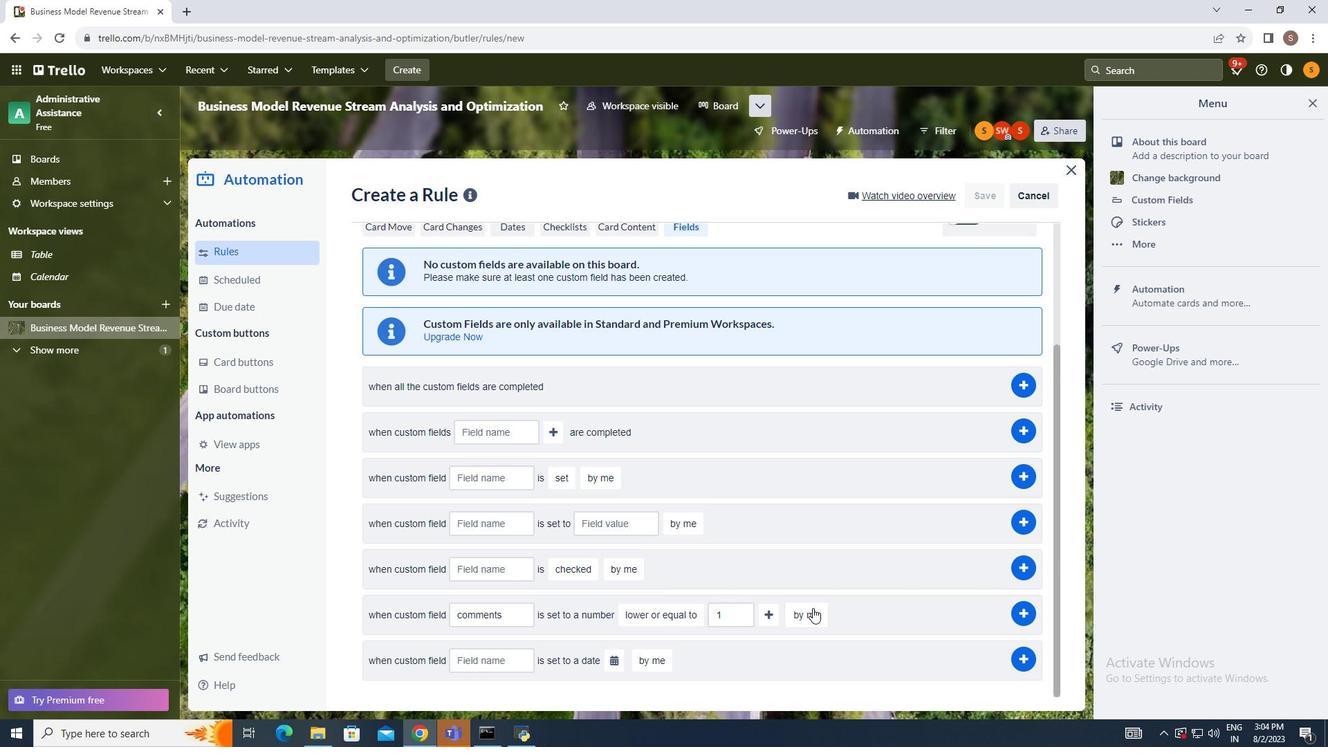 
Action: Mouse pressed left at (813, 608)
Screenshot: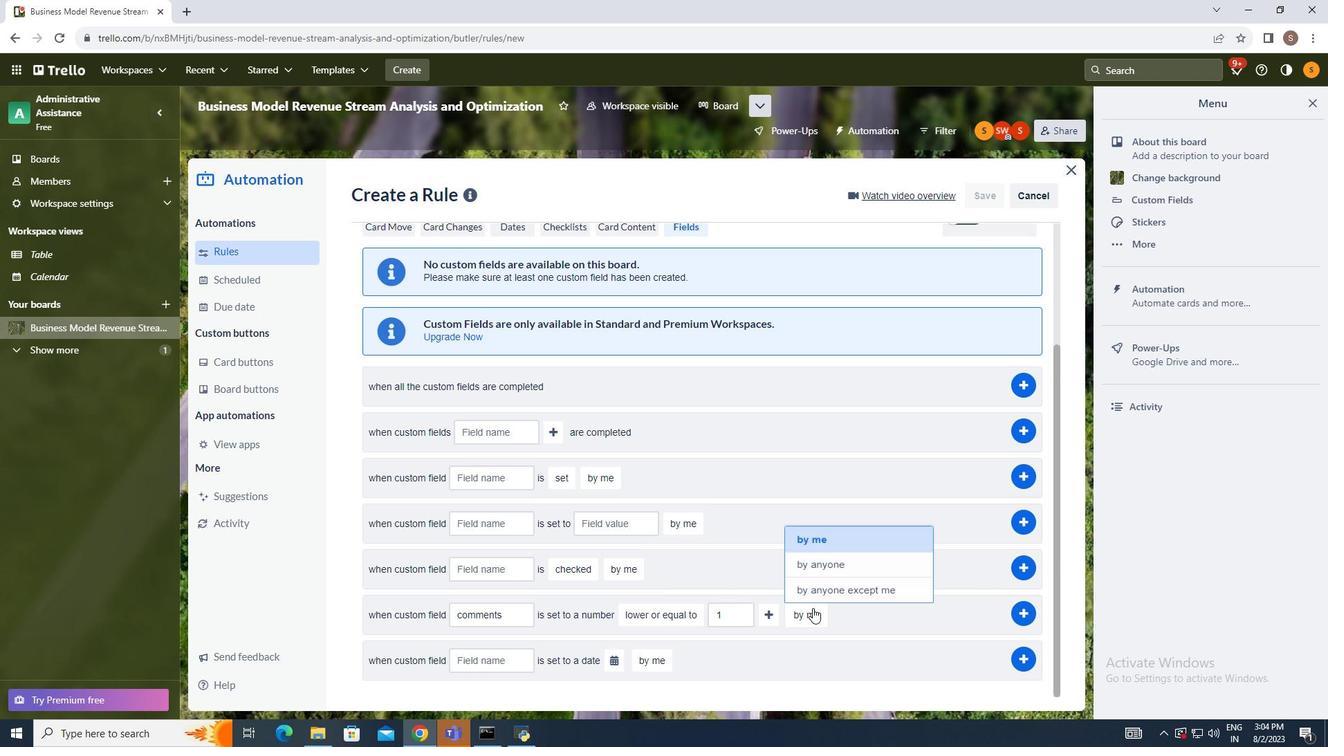 
Action: Mouse moved to (819, 593)
Screenshot: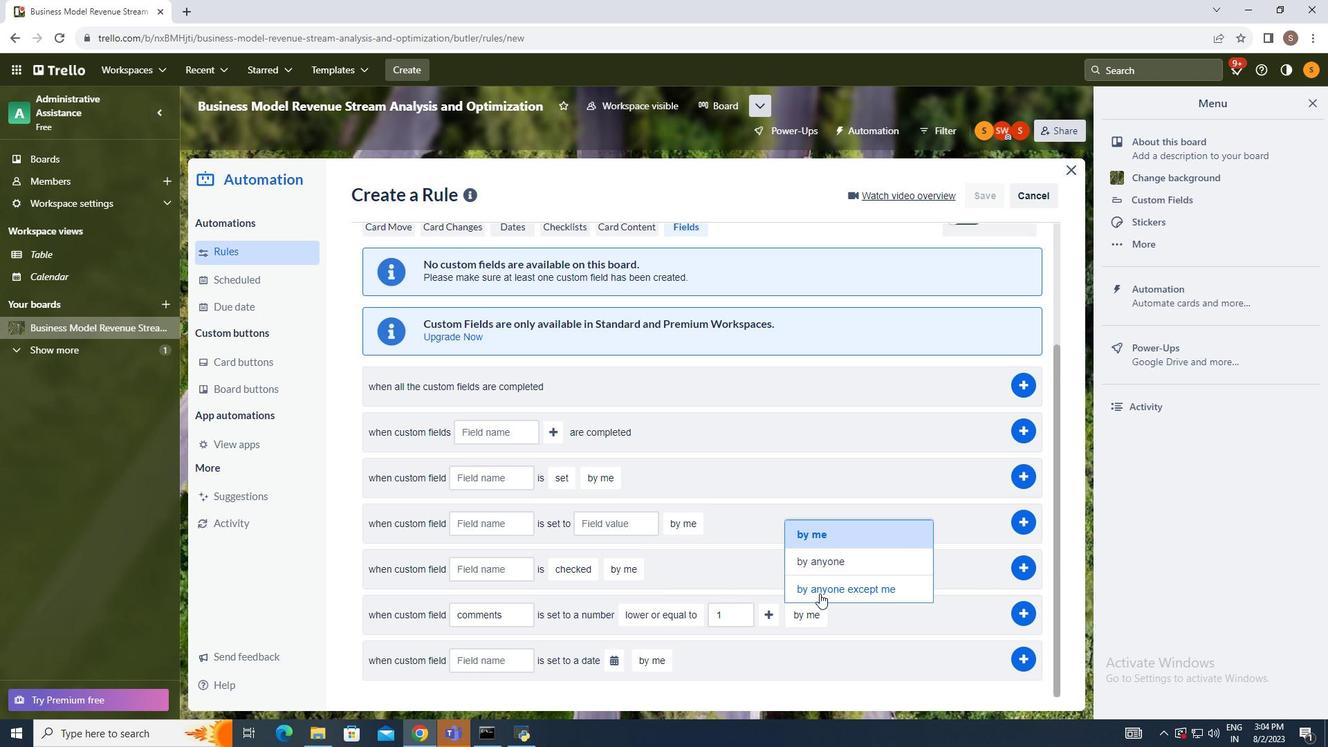 
Action: Mouse pressed left at (819, 593)
Screenshot: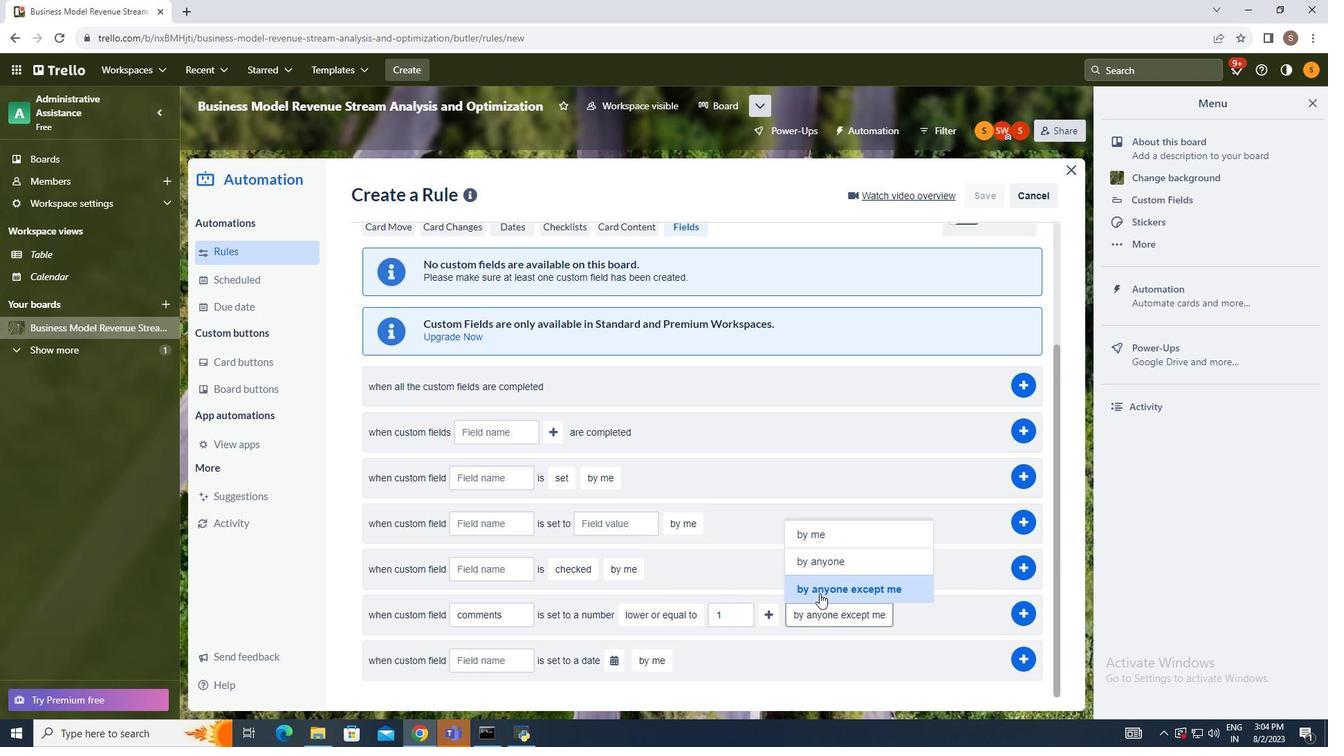 
Action: Mouse moved to (1018, 610)
Screenshot: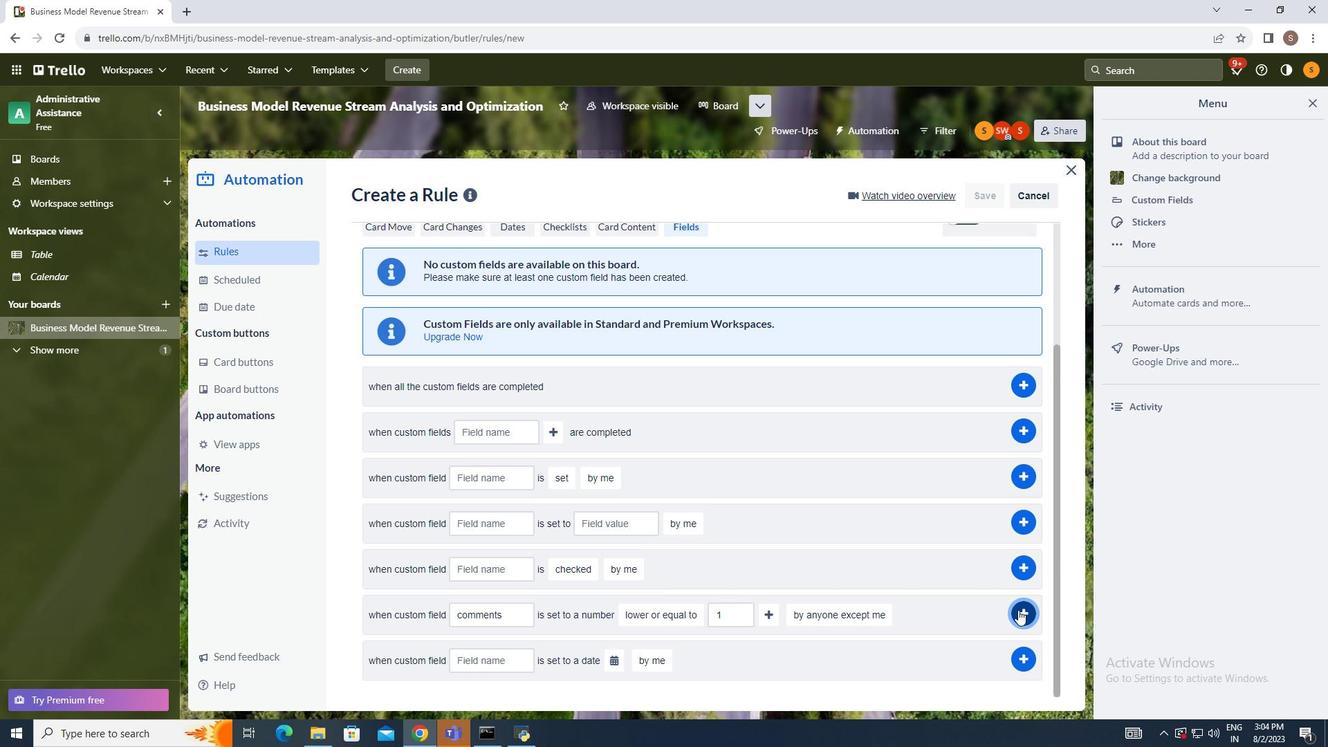 
Action: Mouse pressed left at (1018, 610)
Screenshot: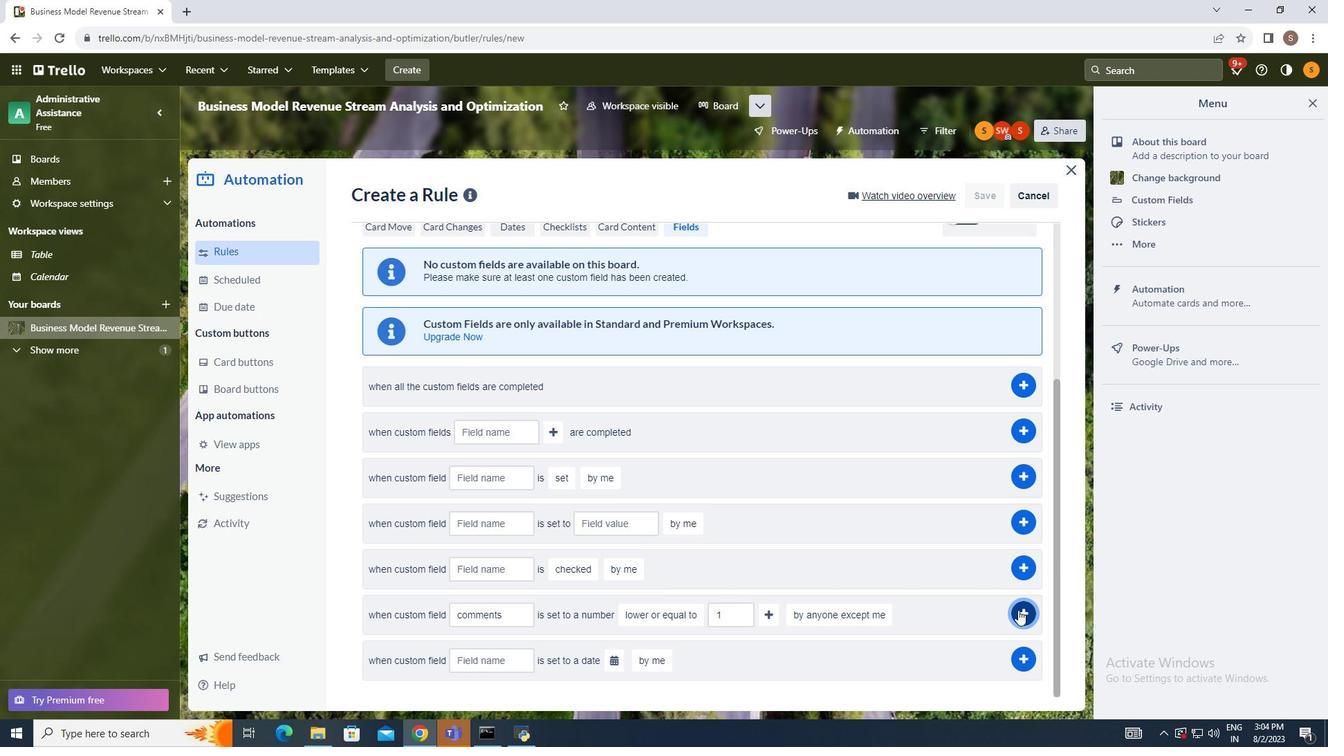 
Action: Mouse moved to (1171, 504)
Screenshot: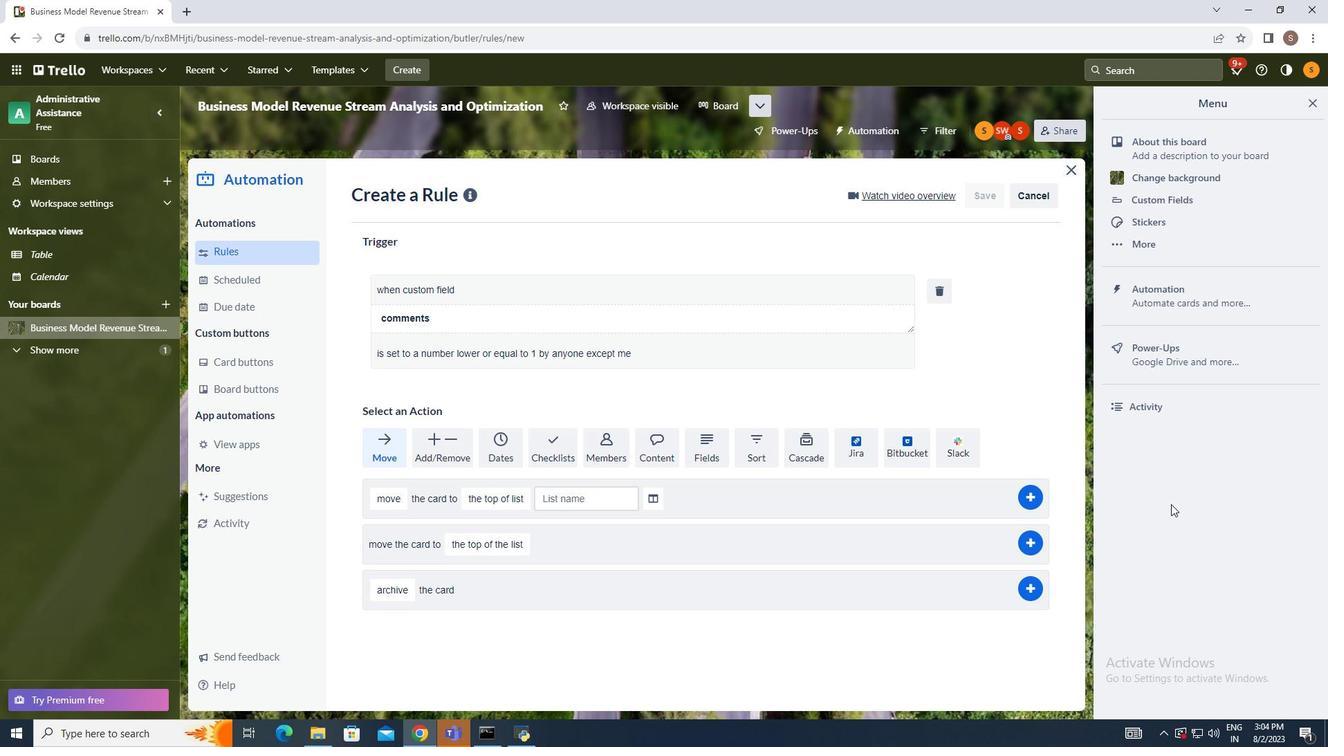 
